 Task: Create a sub task Gather and Analyse Requirements for the task  Add support for internationalization to the mobile app in the project TrailPlan , assign it to team member softage.7@softage.net and update the status of the sub task to  Completed , set the priority of the sub task to High.
Action: Mouse moved to (467, 249)
Screenshot: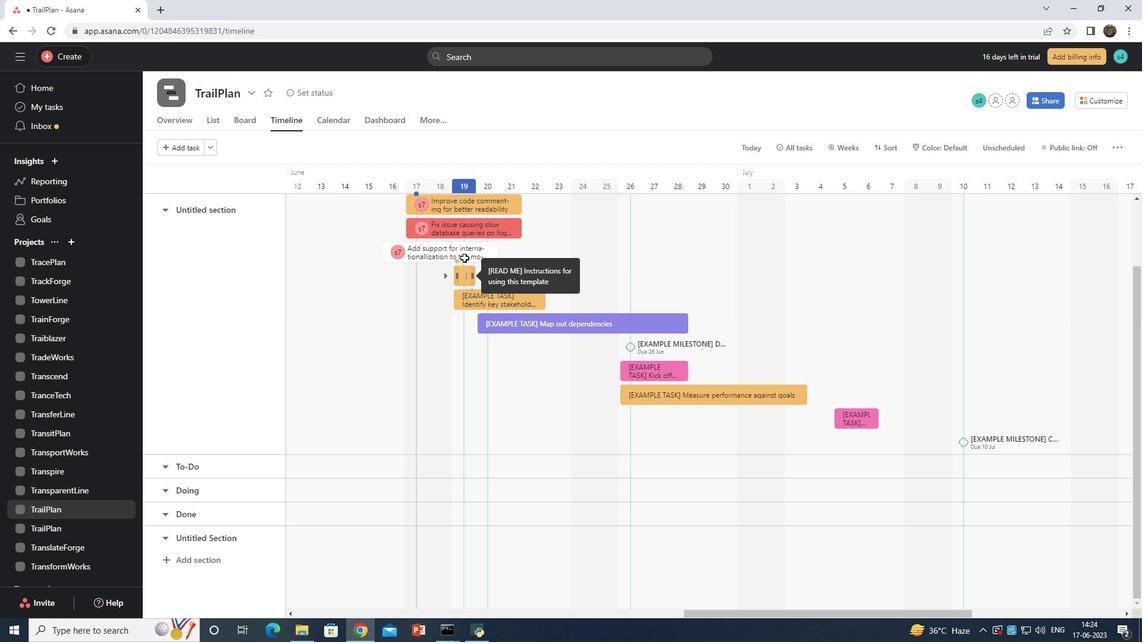 
Action: Mouse pressed left at (467, 249)
Screenshot: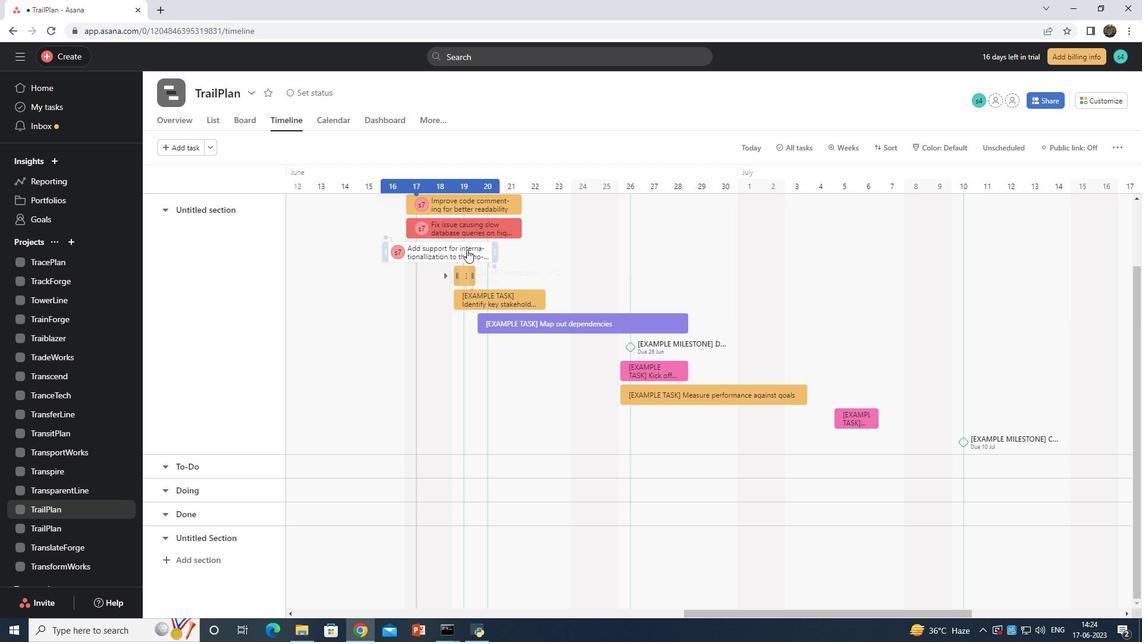 
Action: Mouse moved to (790, 501)
Screenshot: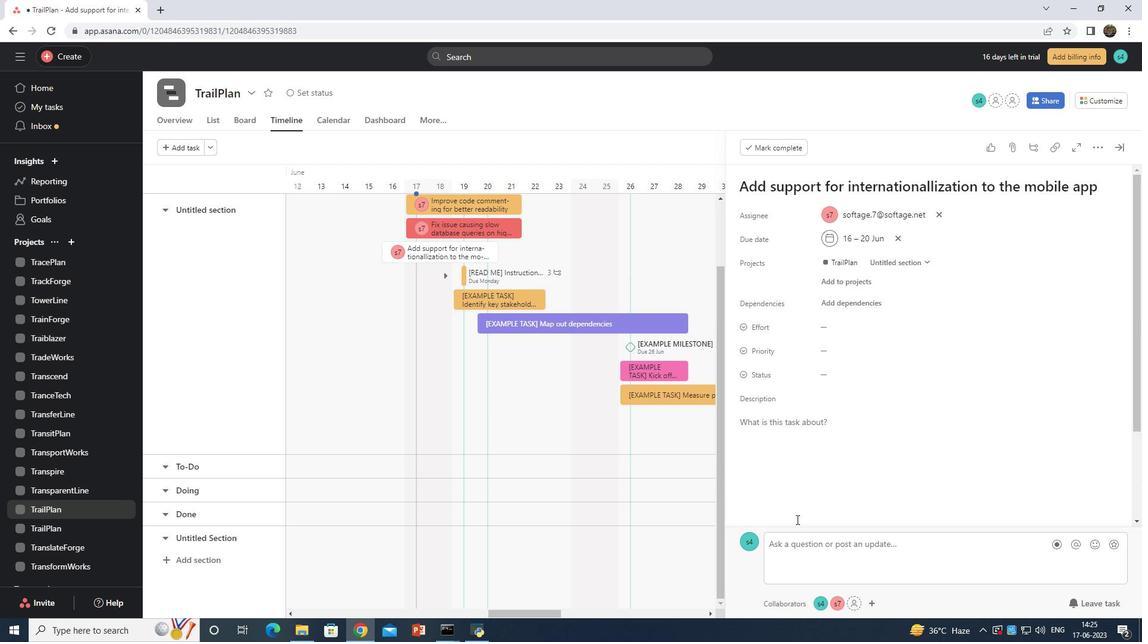 
Action: Mouse scrolled (790, 500) with delta (0, 0)
Screenshot: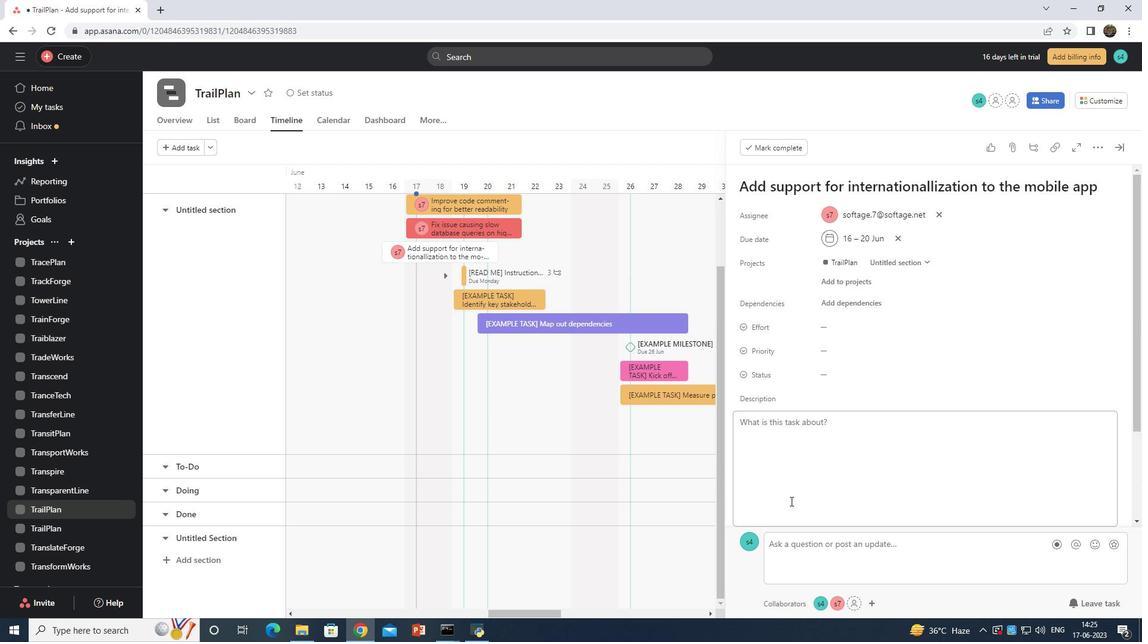 
Action: Mouse scrolled (790, 500) with delta (0, 0)
Screenshot: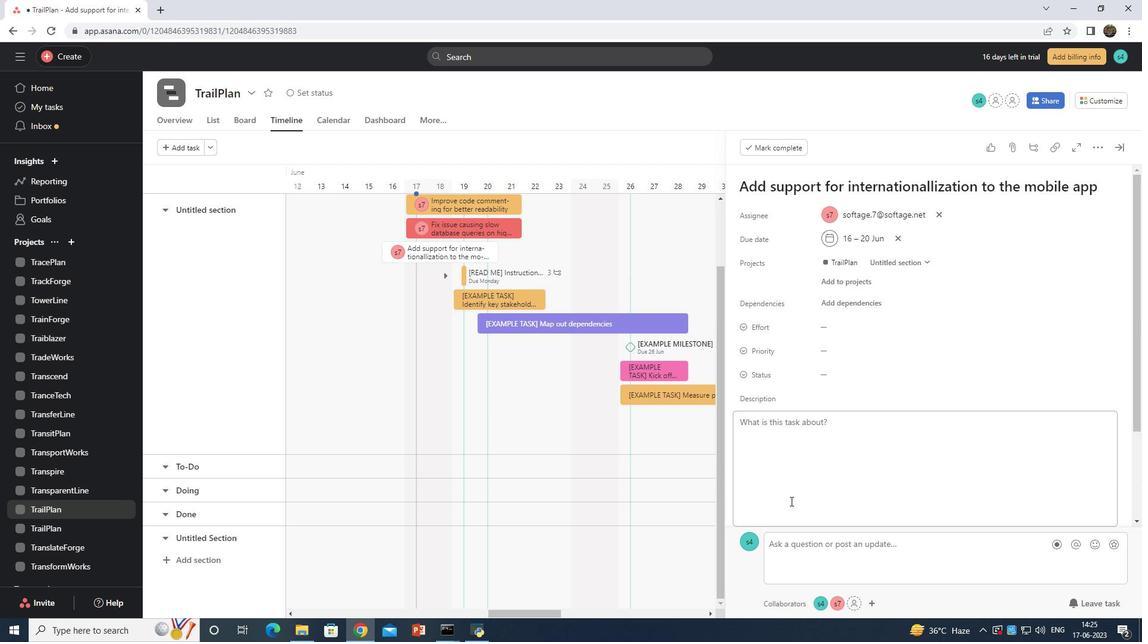 
Action: Mouse scrolled (790, 500) with delta (0, 0)
Screenshot: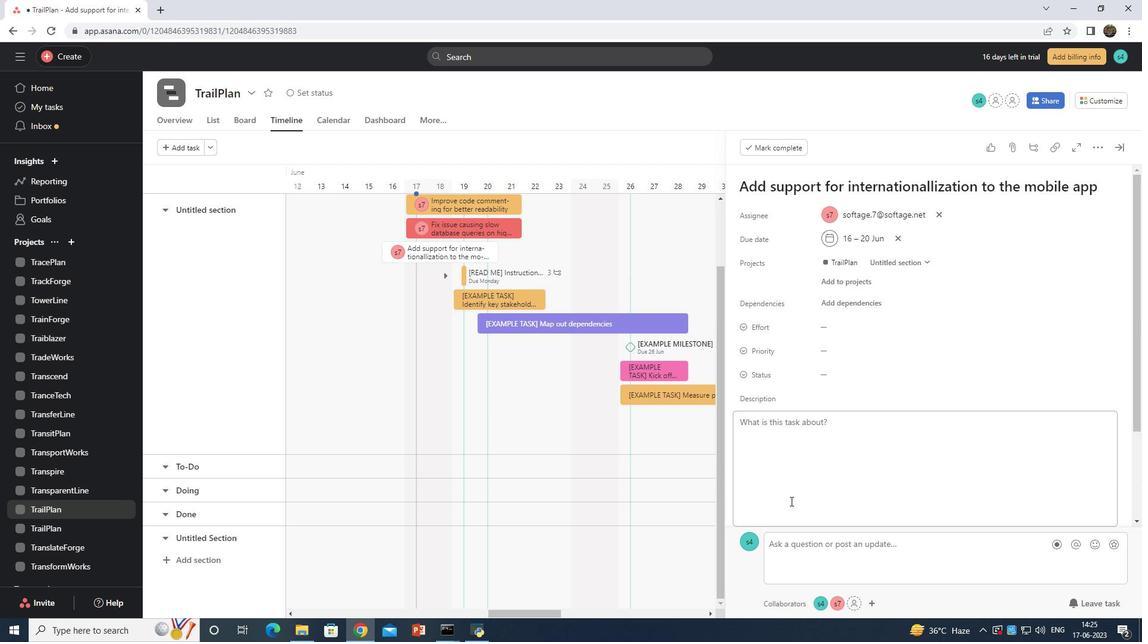 
Action: Mouse scrolled (790, 500) with delta (0, 0)
Screenshot: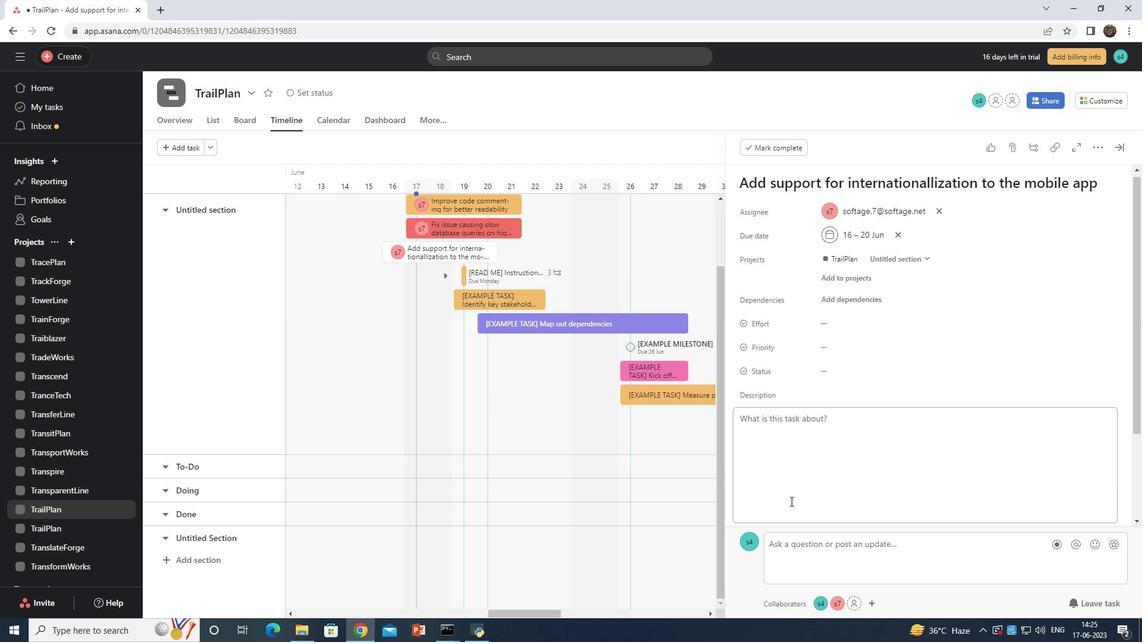 
Action: Mouse scrolled (790, 500) with delta (0, 0)
Screenshot: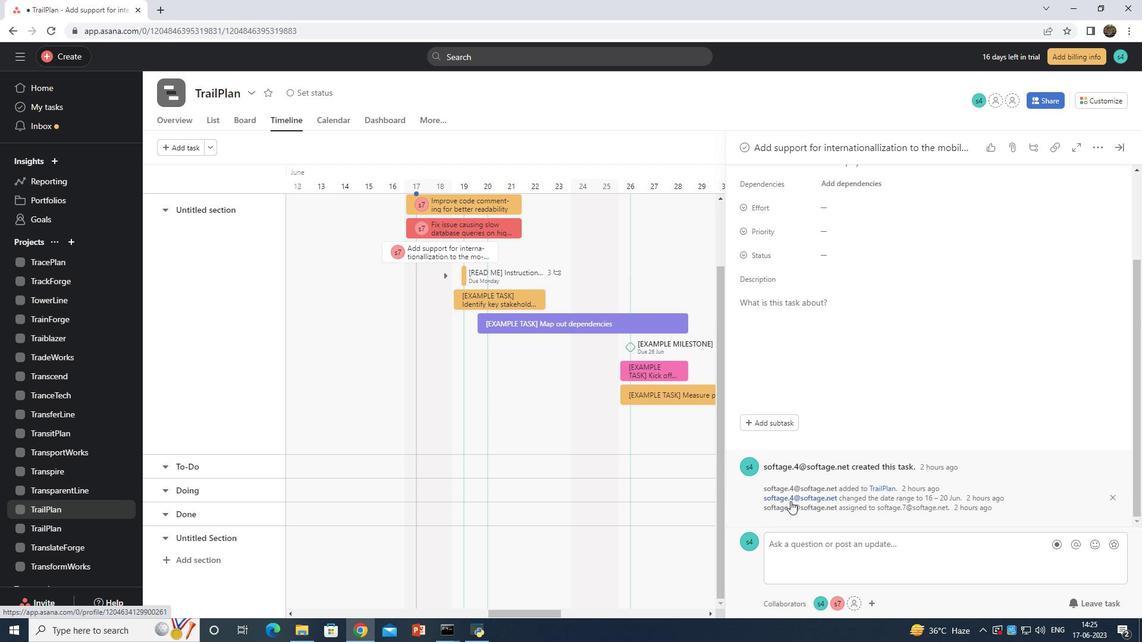 
Action: Mouse scrolled (790, 500) with delta (0, 0)
Screenshot: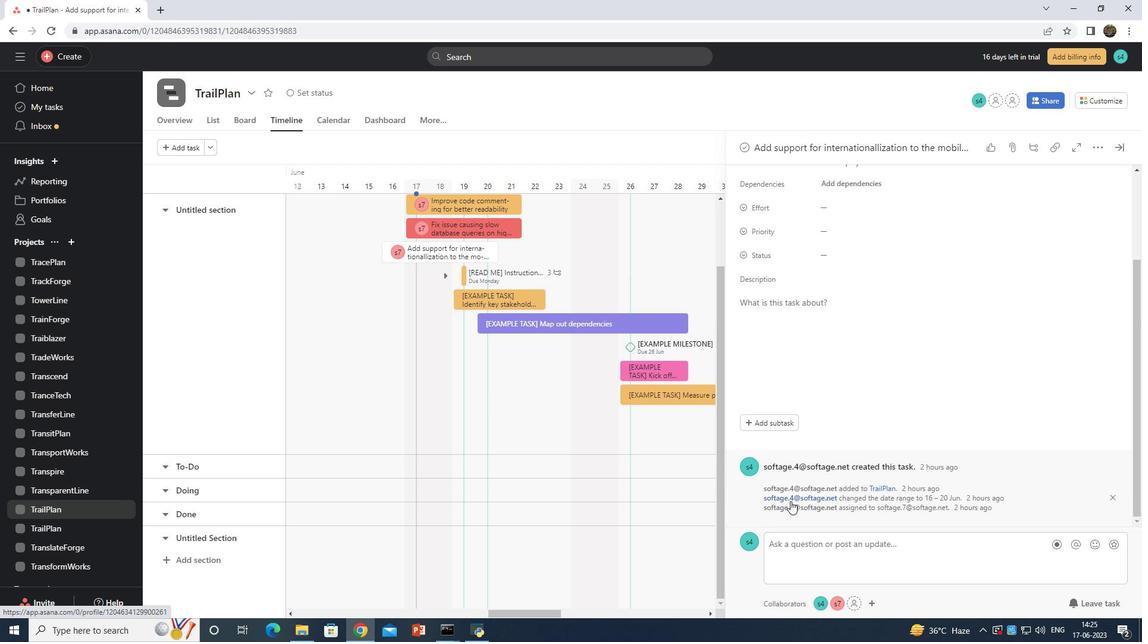 
Action: Mouse moved to (756, 423)
Screenshot: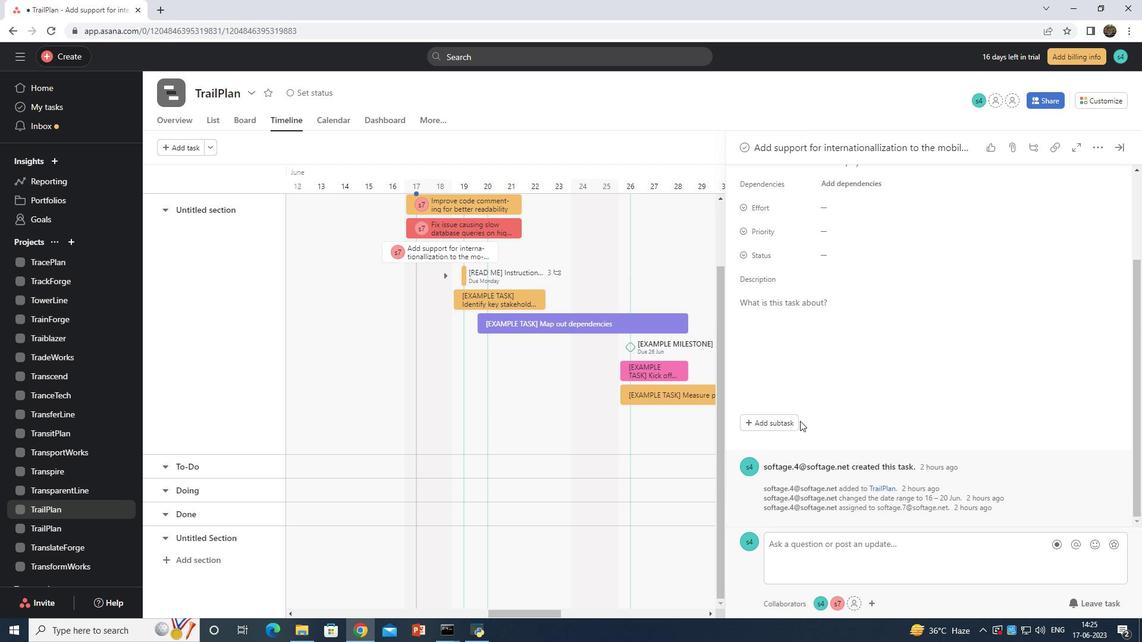 
Action: Mouse pressed left at (756, 423)
Screenshot: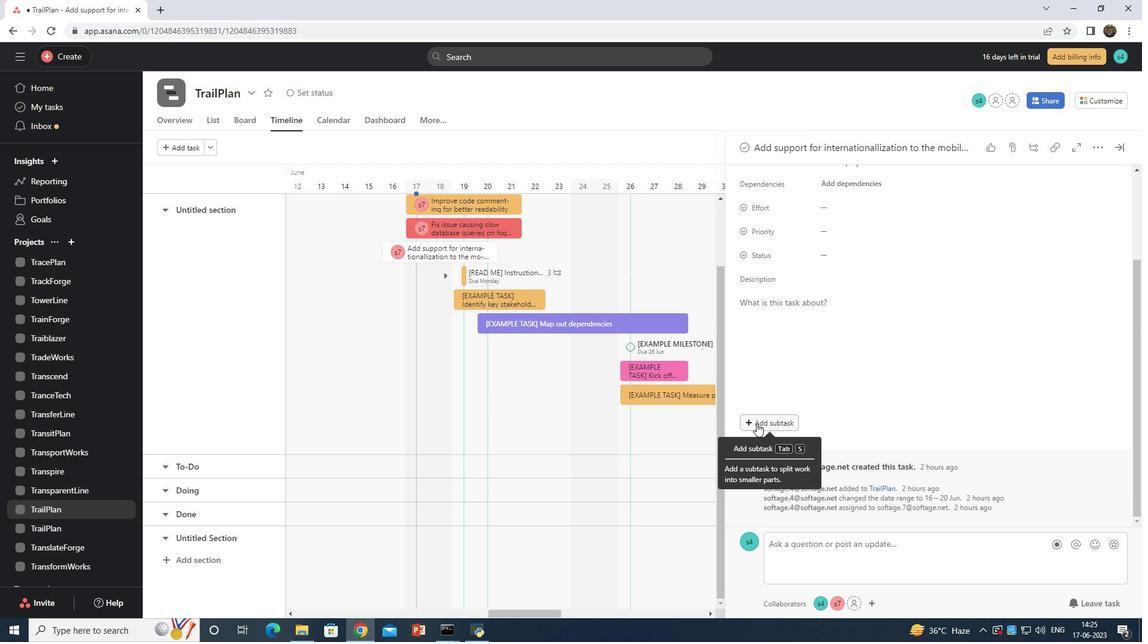 
Action: Key pressed <Key.shift>Gather<Key.space>and<Key.space><Key.shift>Analyse<Key.space>for<Key.space>the<Key.space><Key.backspace><Key.backspace><Key.backspace><Key.backspace><Key.backspace><Key.backspace><Key.backspace><Key.backspace><Key.shift>Requirements
Screenshot: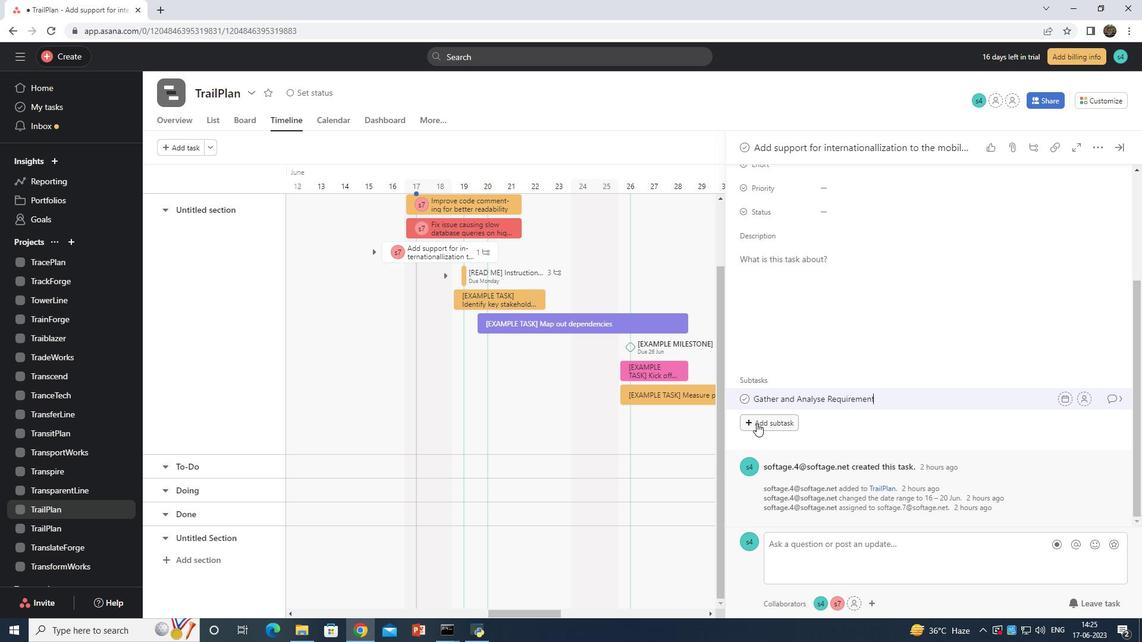 
Action: Mouse moved to (1088, 403)
Screenshot: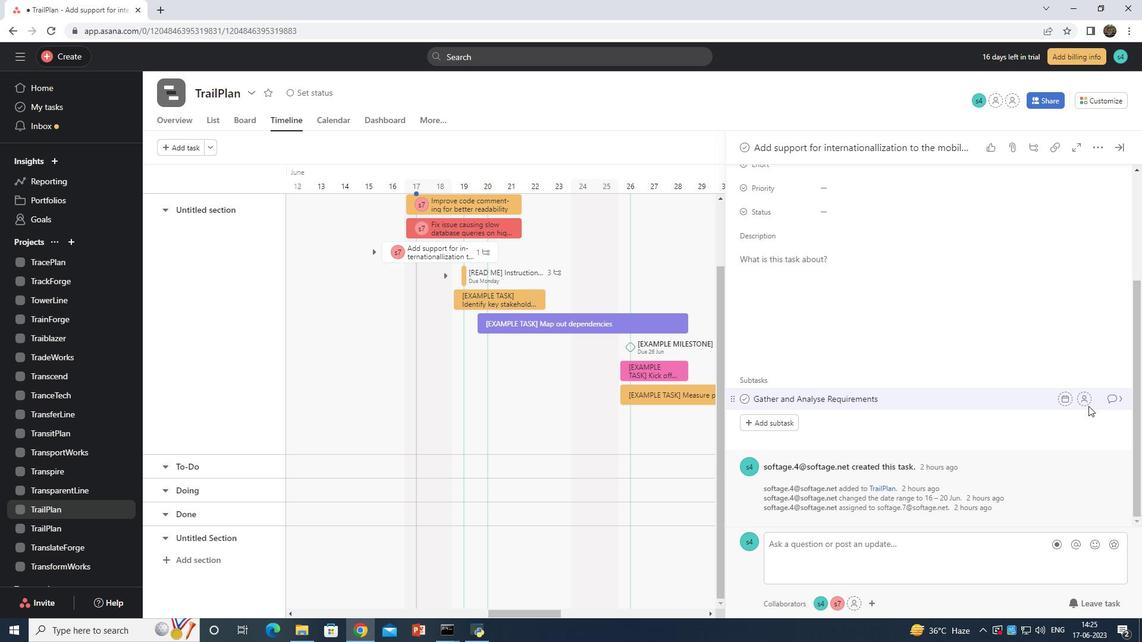 
Action: Mouse pressed left at (1088, 403)
Screenshot: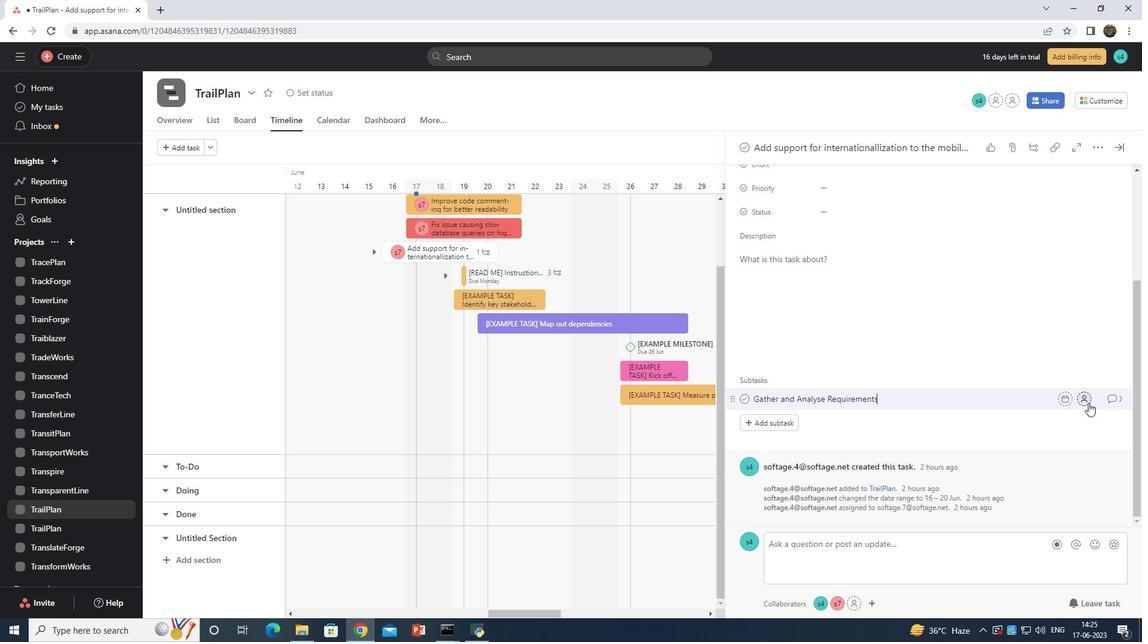 
Action: Mouse moved to (969, 480)
Screenshot: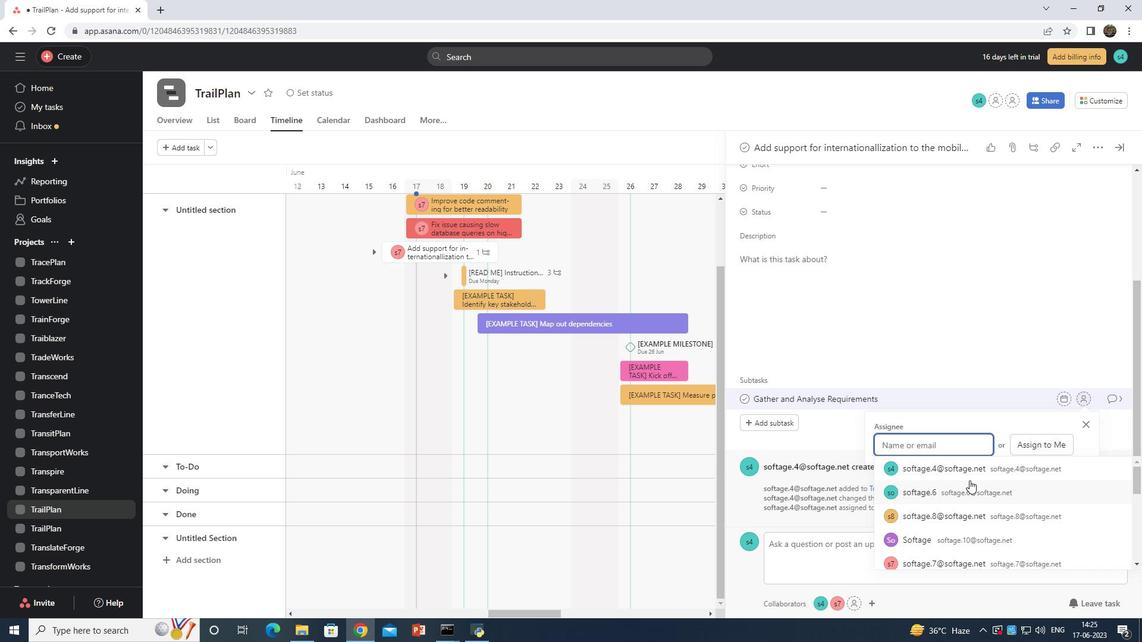 
Action: Key pressed softage.7<Key.down>
Screenshot: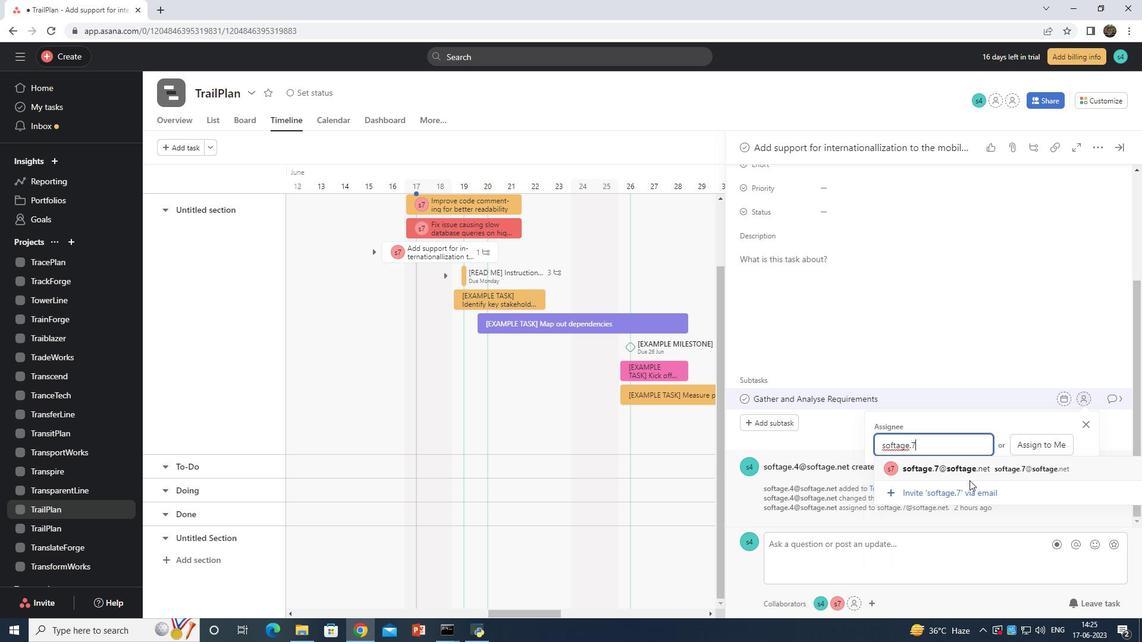 
Action: Mouse moved to (977, 471)
Screenshot: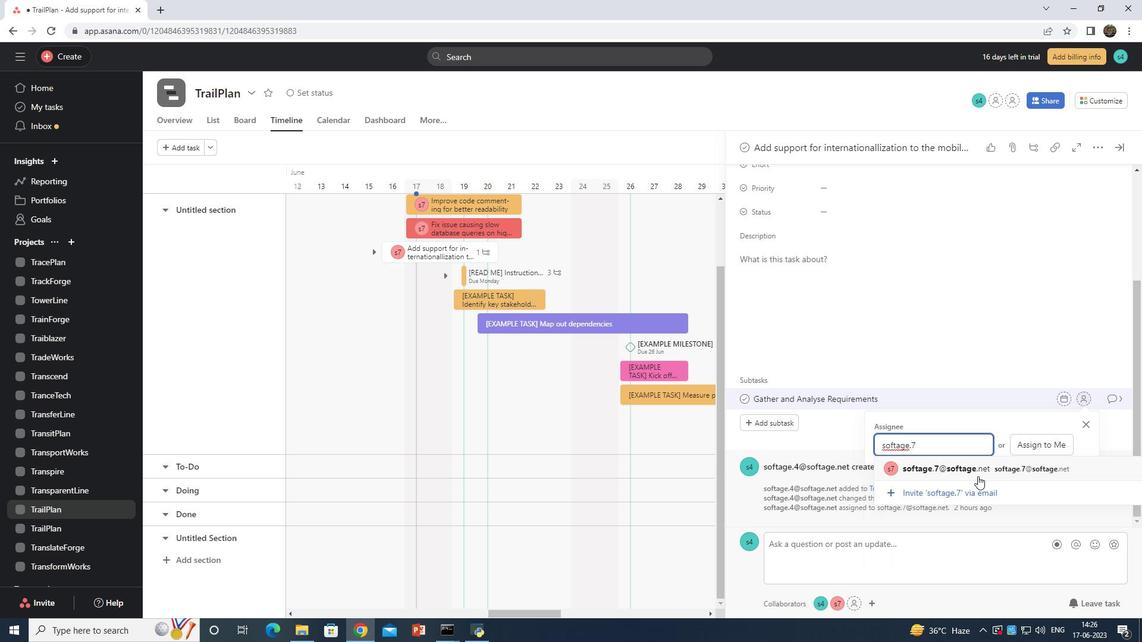 
Action: Mouse pressed left at (977, 471)
Screenshot: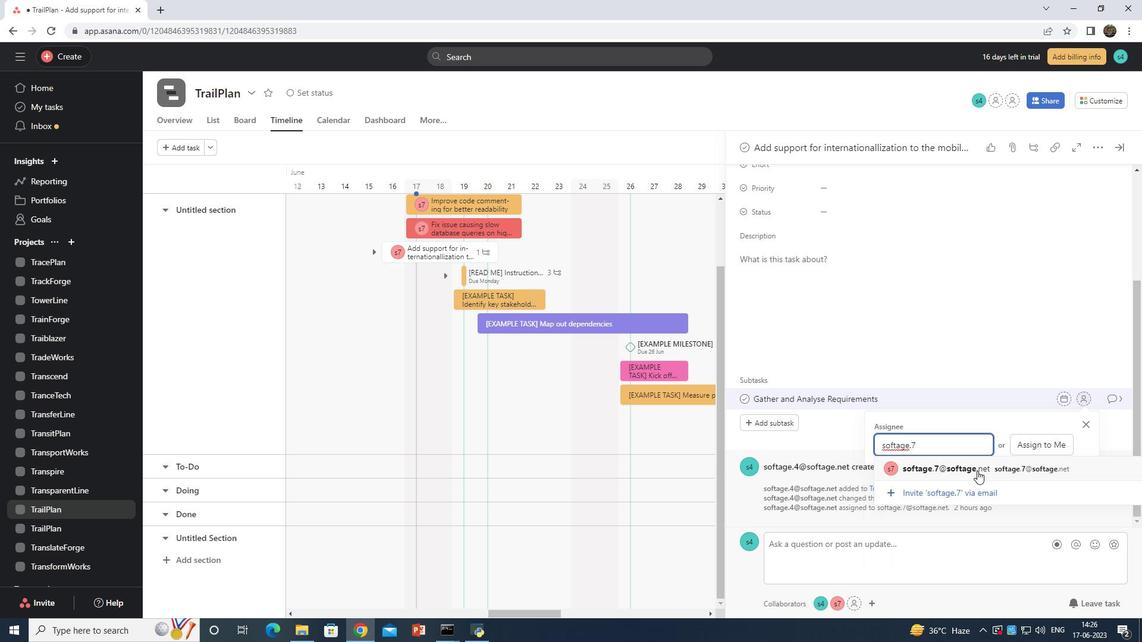 
Action: Mouse moved to (822, 212)
Screenshot: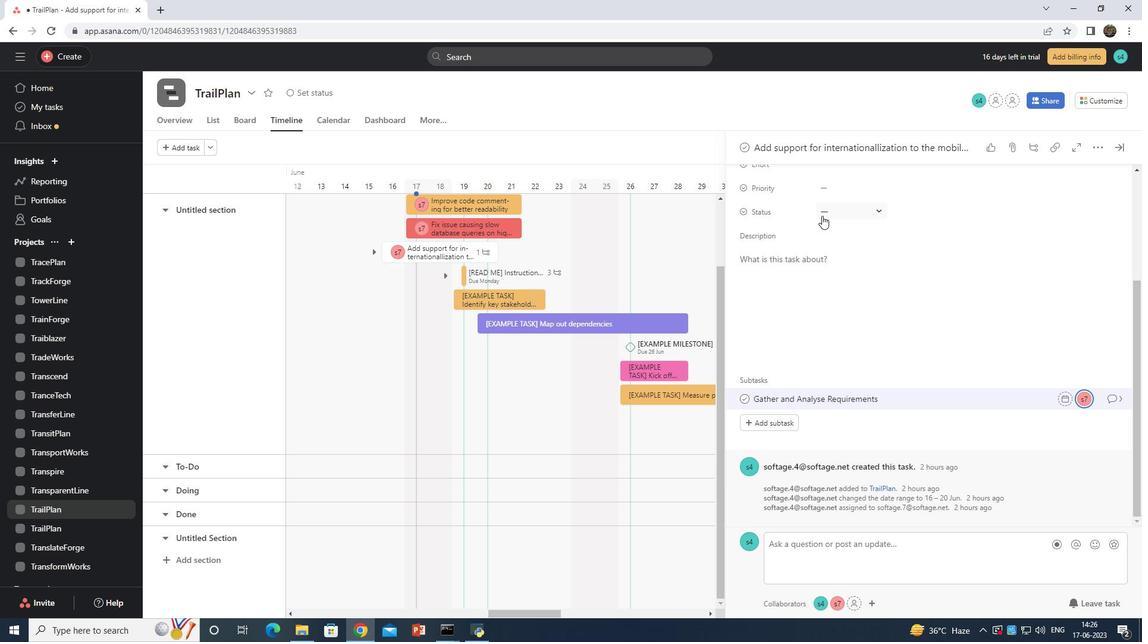 
Action: Mouse pressed left at (822, 212)
Screenshot: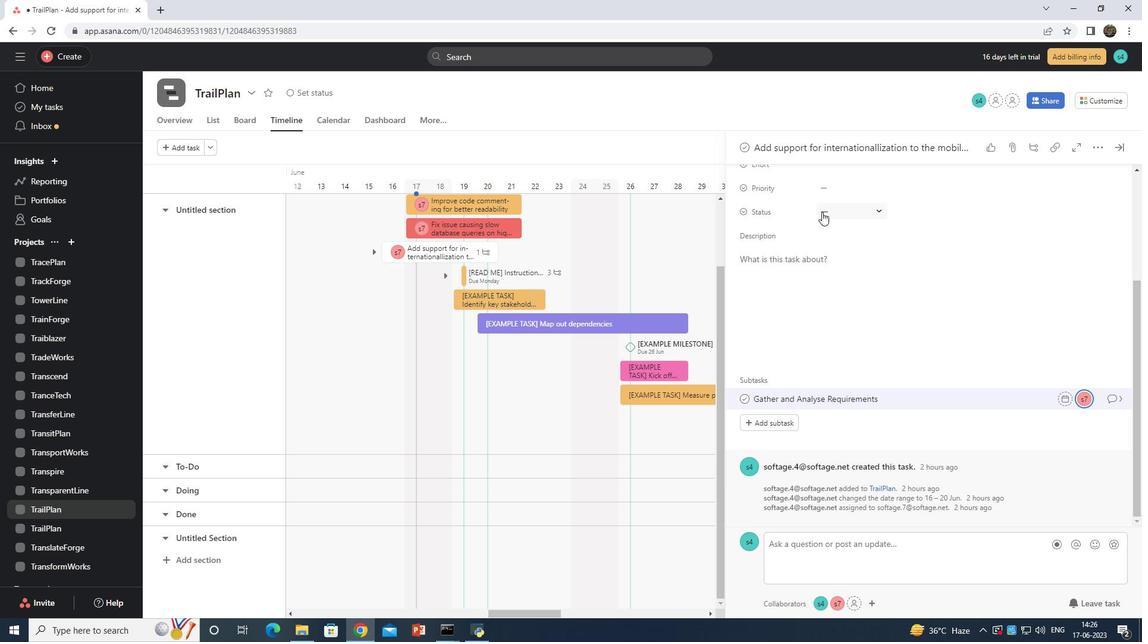 
Action: Mouse moved to (862, 312)
Screenshot: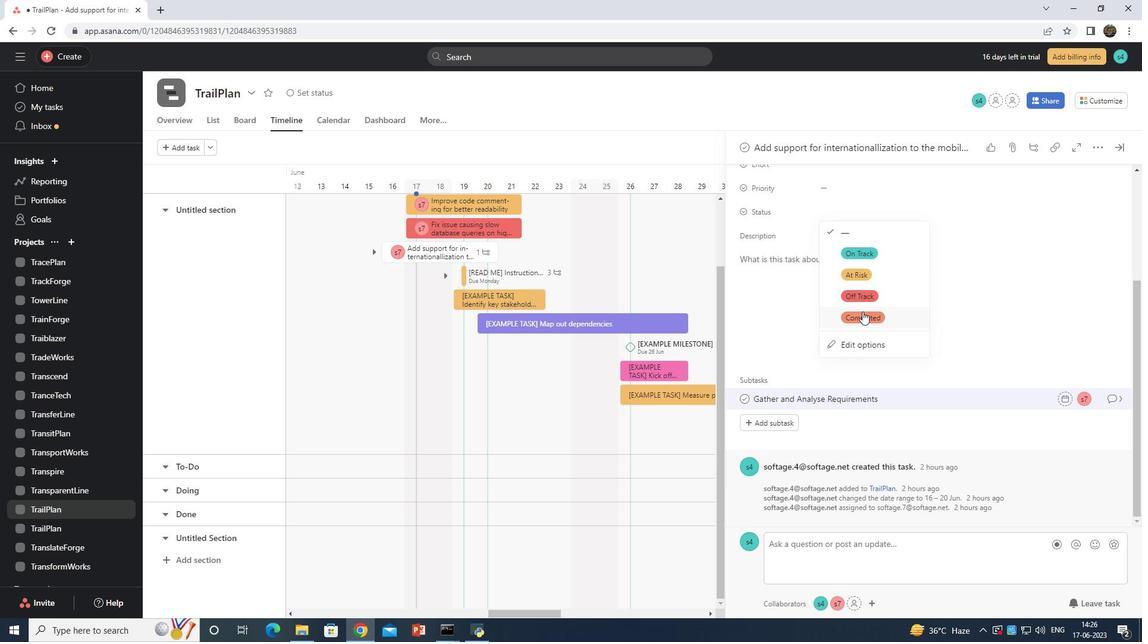 
Action: Mouse pressed left at (862, 312)
Screenshot: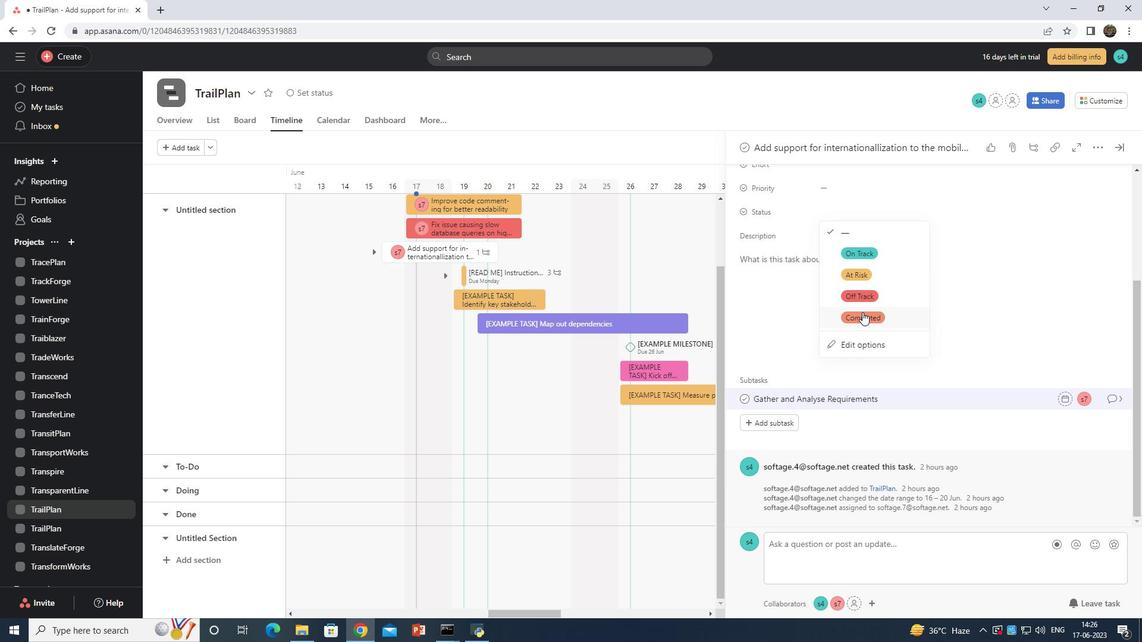 
Action: Mouse moved to (823, 189)
Screenshot: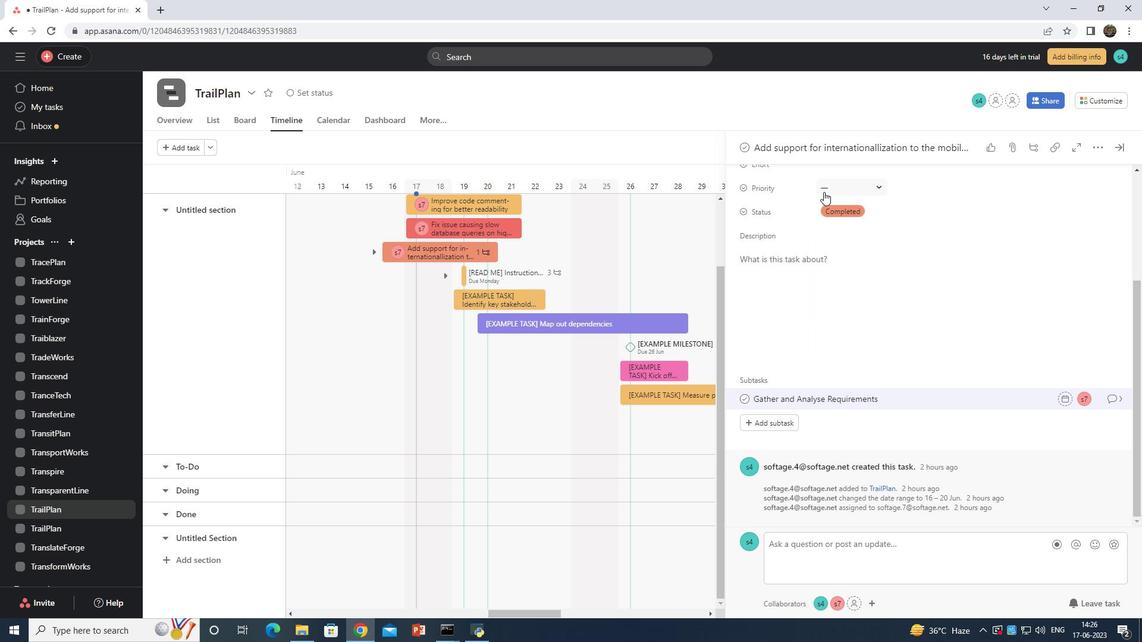 
Action: Mouse pressed left at (823, 189)
Screenshot: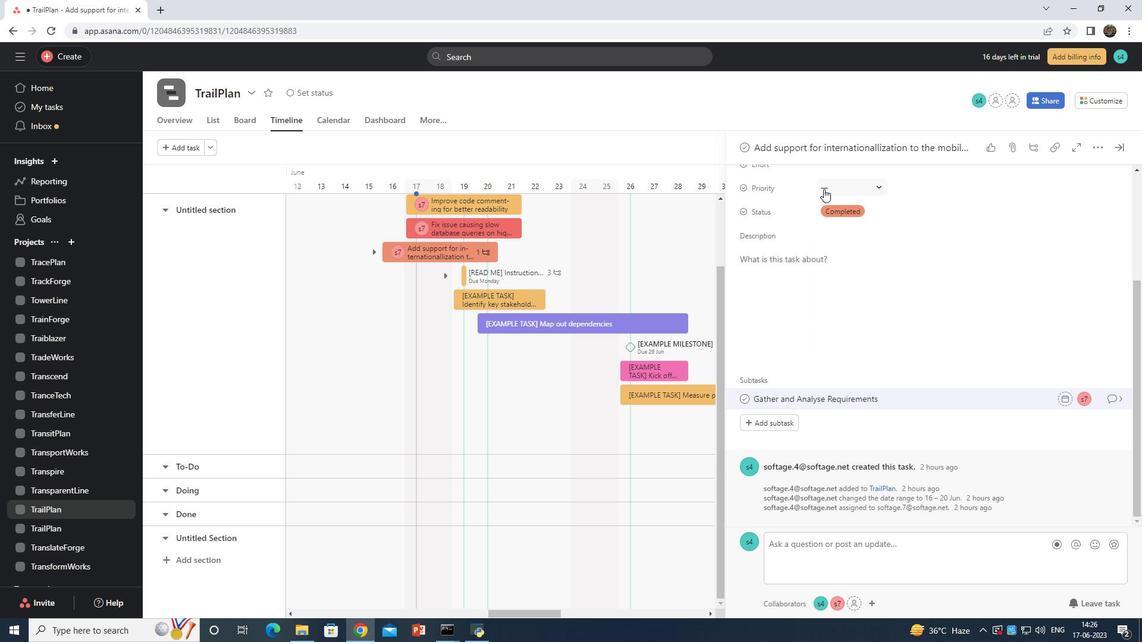 
Action: Mouse moved to (852, 227)
Screenshot: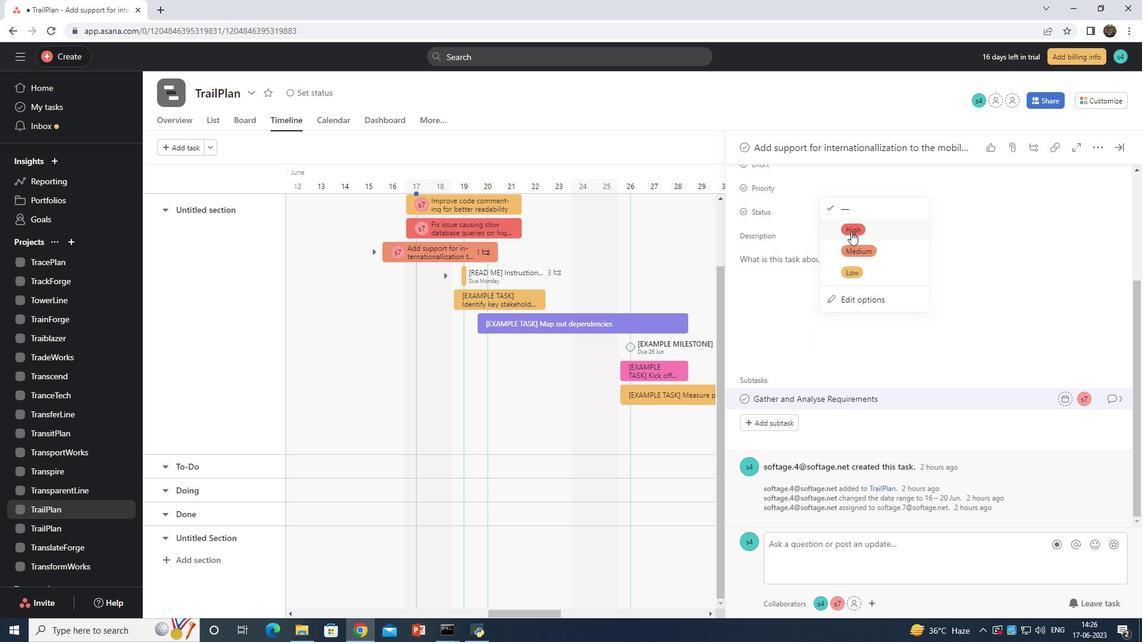 
Action: Mouse pressed left at (852, 227)
Screenshot: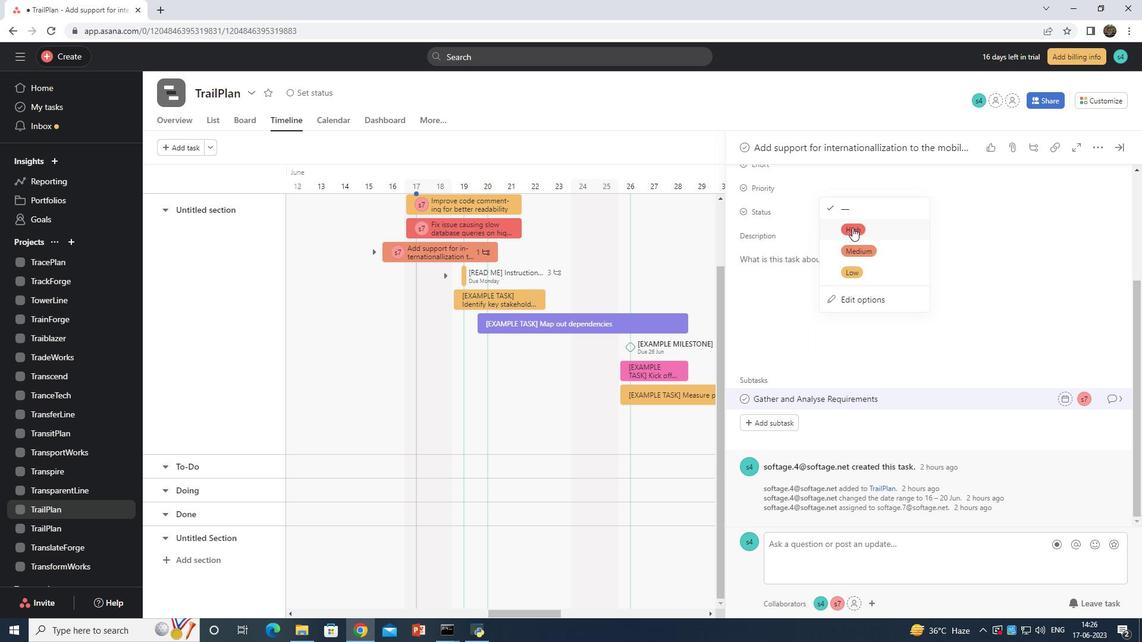 
Action: Mouse moved to (910, 358)
Screenshot: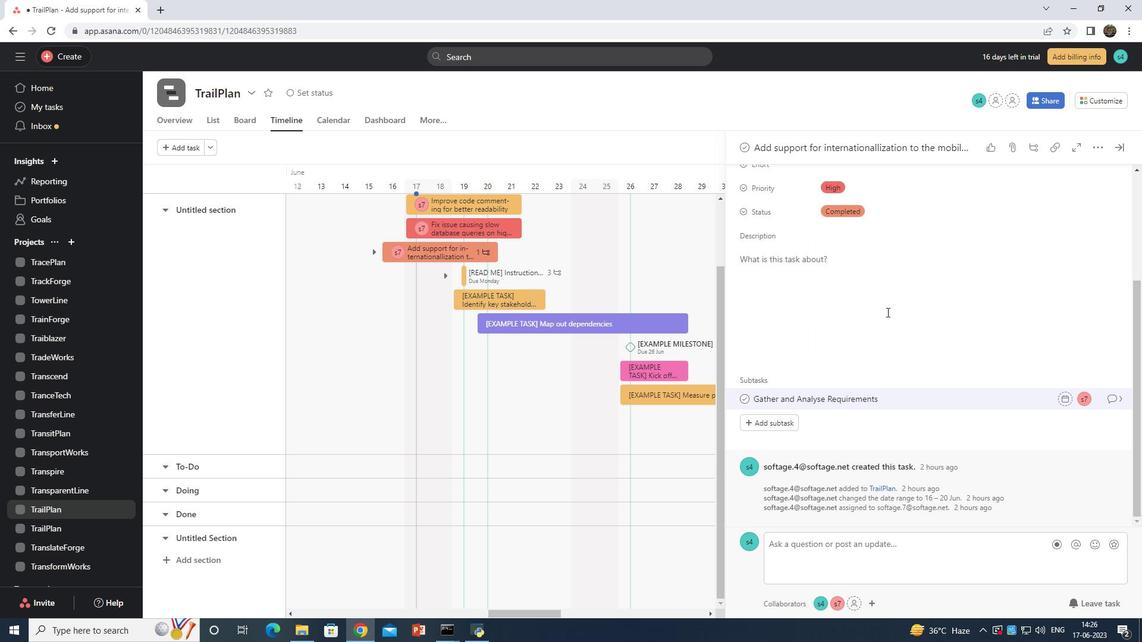 
Action: Mouse scrolled (910, 358) with delta (0, 0)
Screenshot: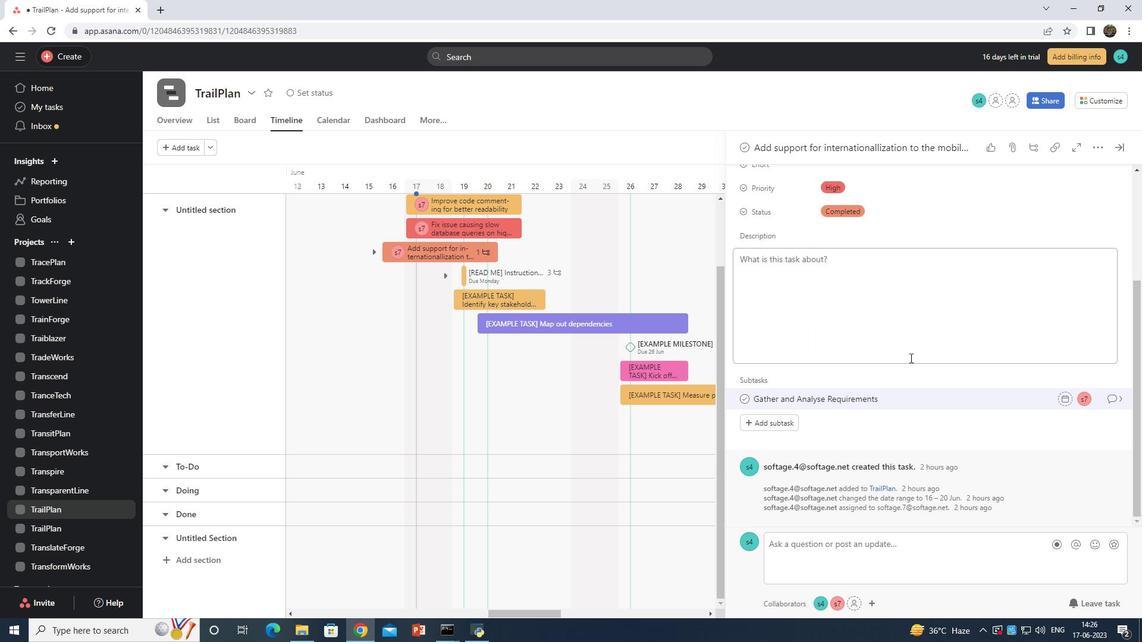 
Action: Mouse scrolled (910, 358) with delta (0, 0)
Screenshot: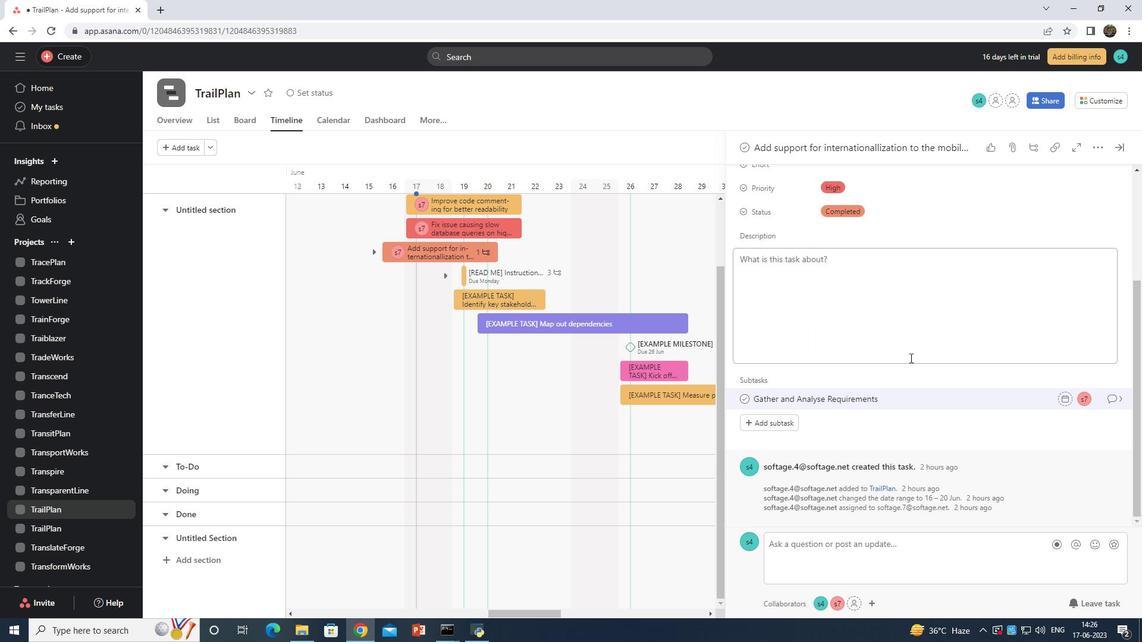 
Action: Mouse scrolled (910, 358) with delta (0, 0)
Screenshot: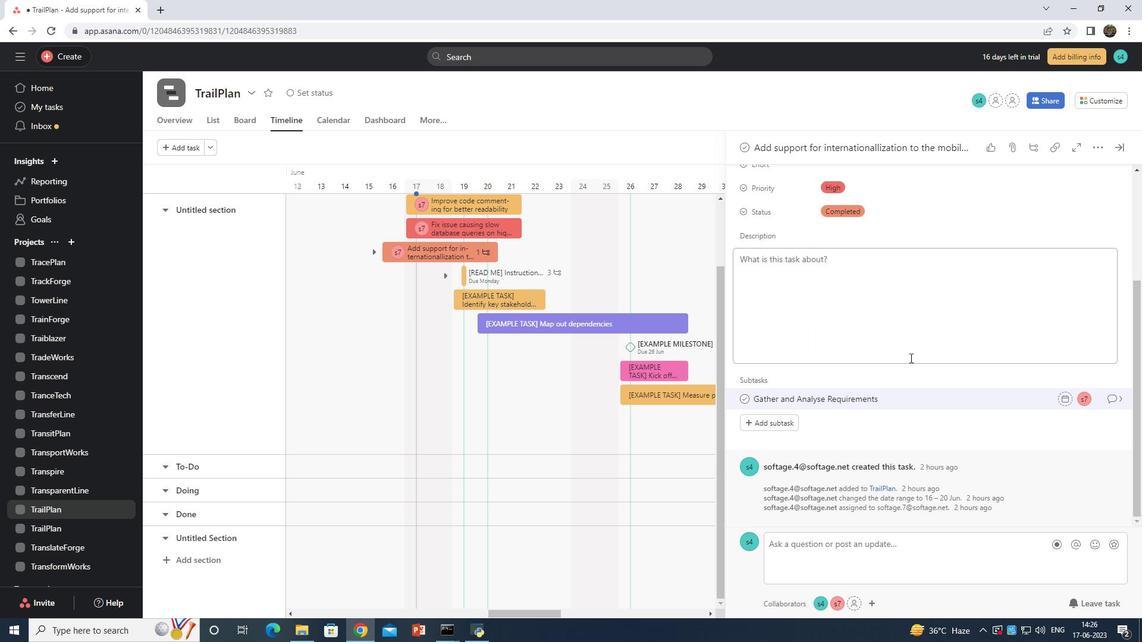 
Action: Mouse moved to (910, 358)
Screenshot: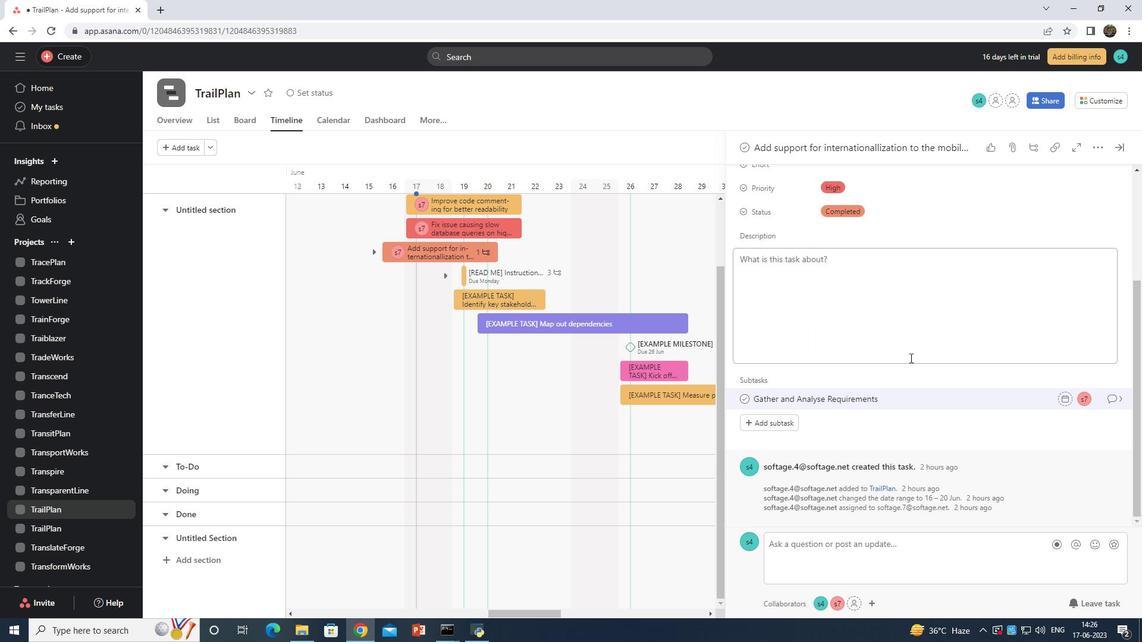 
Action: Mouse scrolled (910, 357) with delta (0, 0)
Screenshot: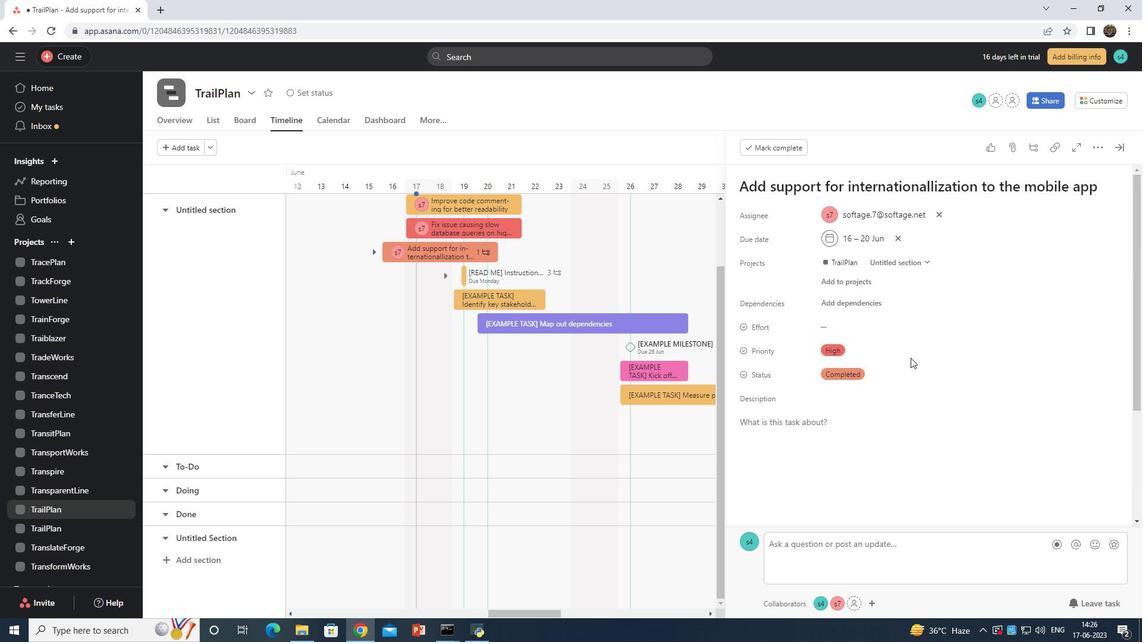 
Action: Mouse scrolled (910, 357) with delta (0, 0)
Screenshot: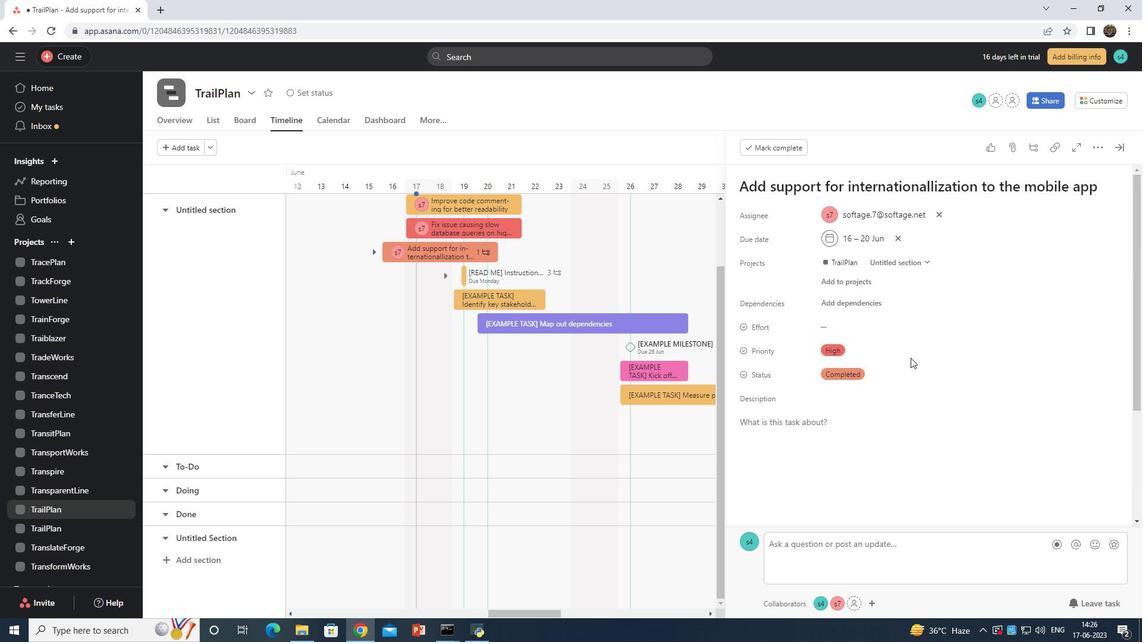
Action: Mouse scrolled (910, 357) with delta (0, 0)
Screenshot: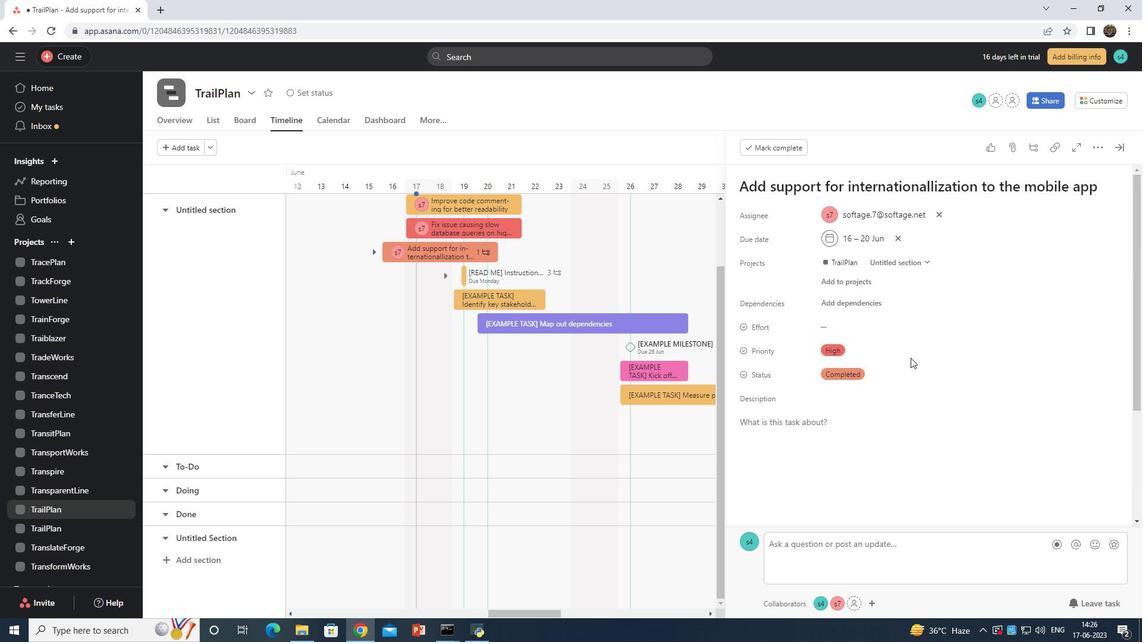 
Action: Mouse scrolled (910, 357) with delta (0, 0)
Screenshot: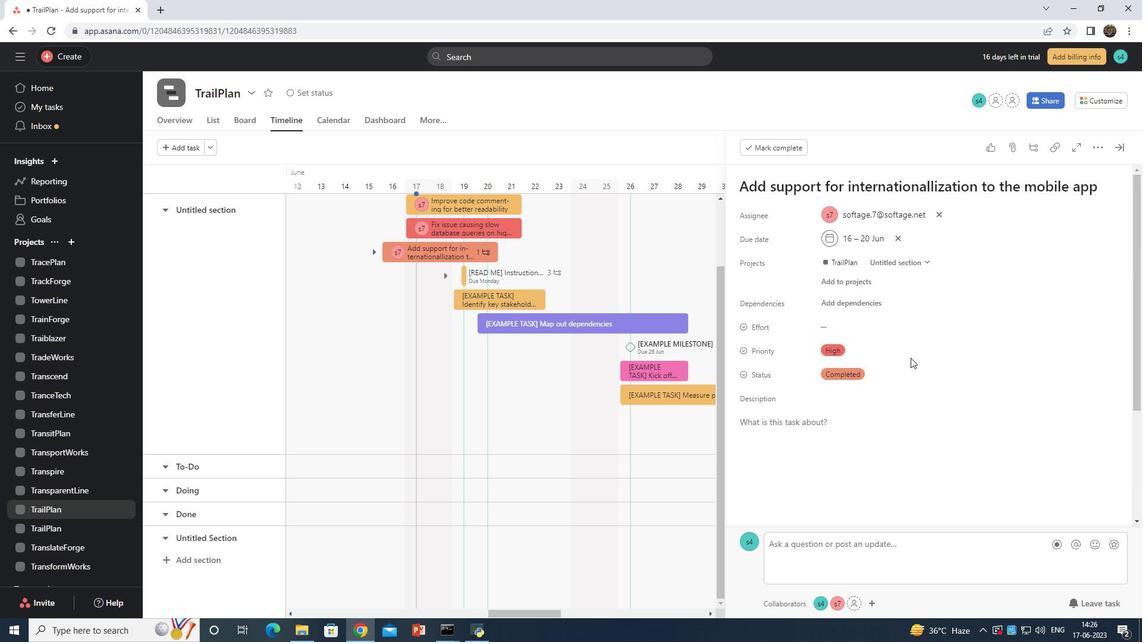 
Action: Mouse scrolled (910, 357) with delta (0, 0)
Screenshot: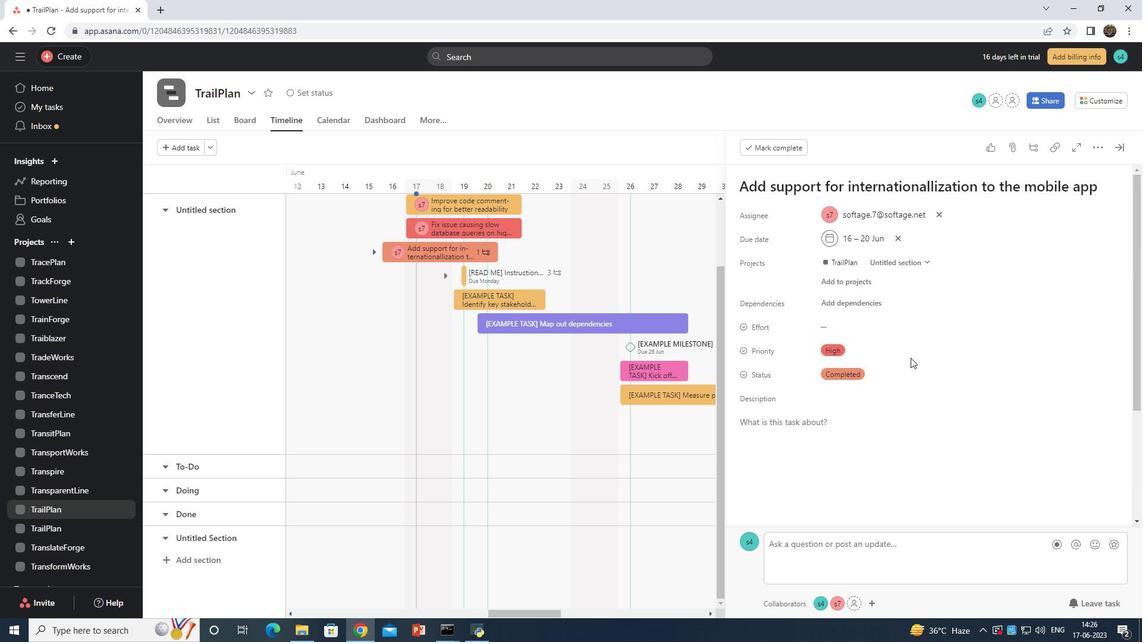 
Action: Mouse scrolled (910, 357) with delta (0, 0)
Screenshot: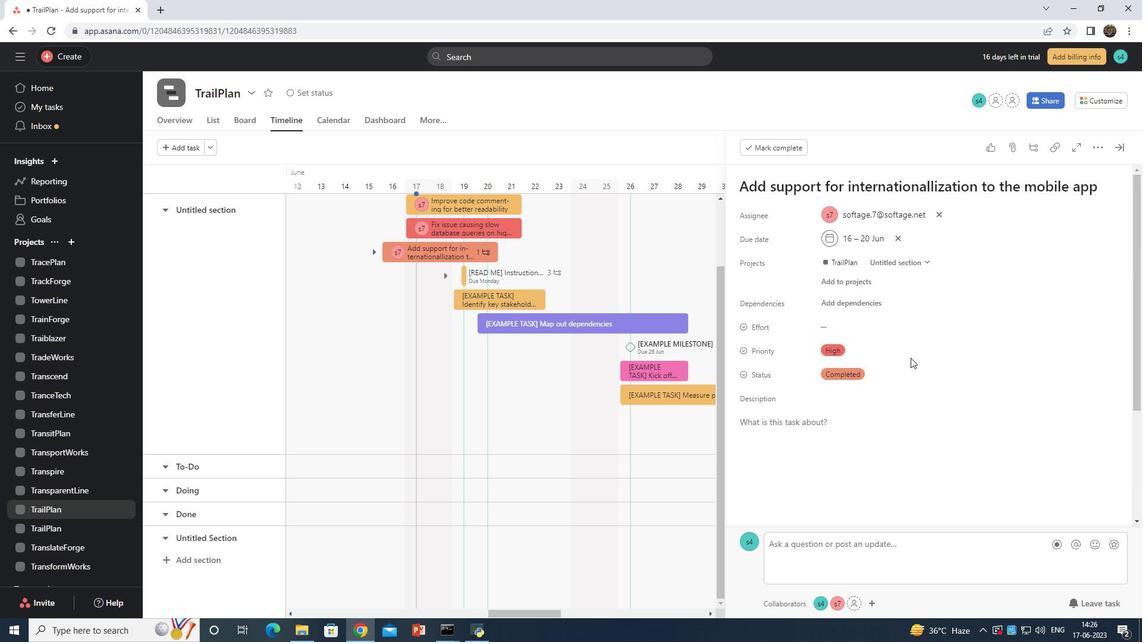 
Action: Mouse scrolled (910, 357) with delta (0, 0)
Screenshot: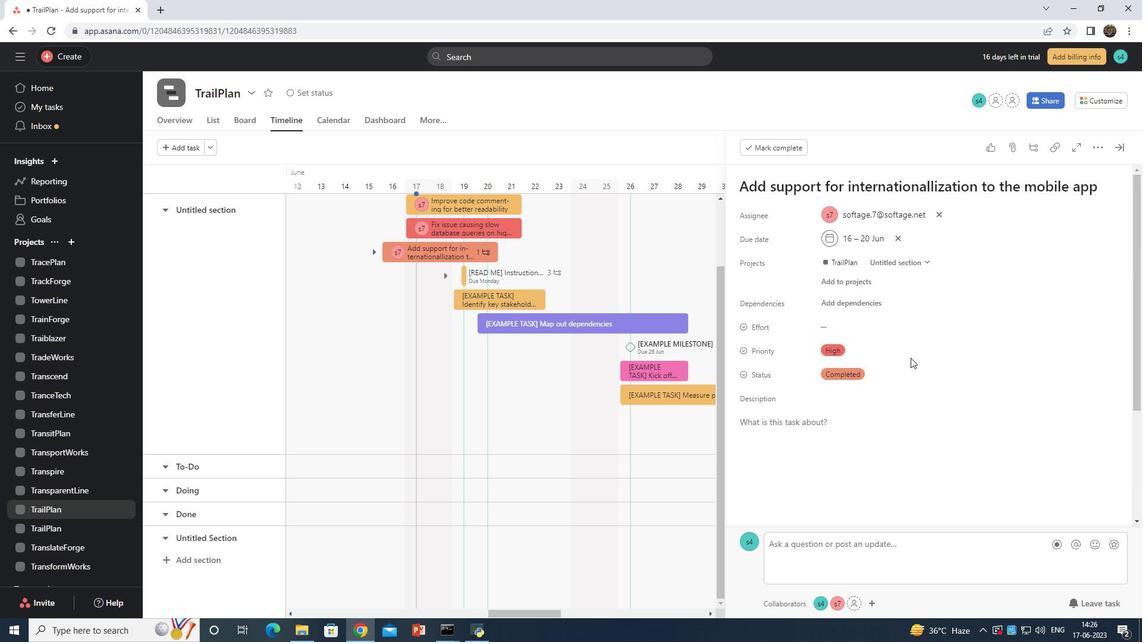 
Action: Mouse scrolled (910, 357) with delta (0, 0)
Screenshot: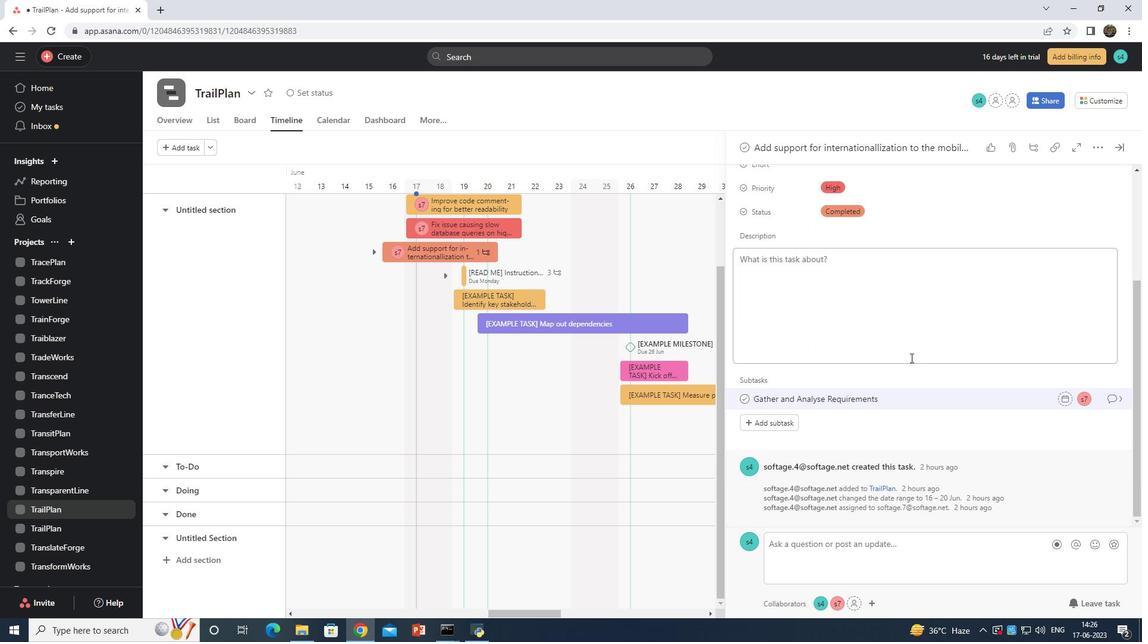 
Action: Mouse scrolled (910, 357) with delta (0, 0)
Screenshot: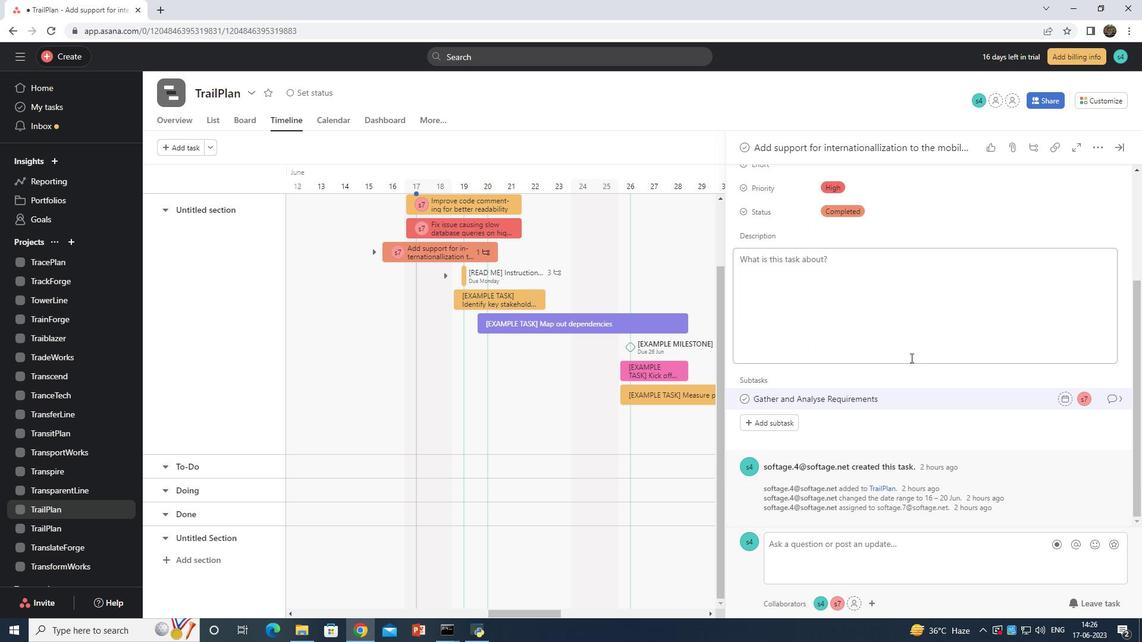 
Action: Mouse scrolled (910, 357) with delta (0, 0)
Screenshot: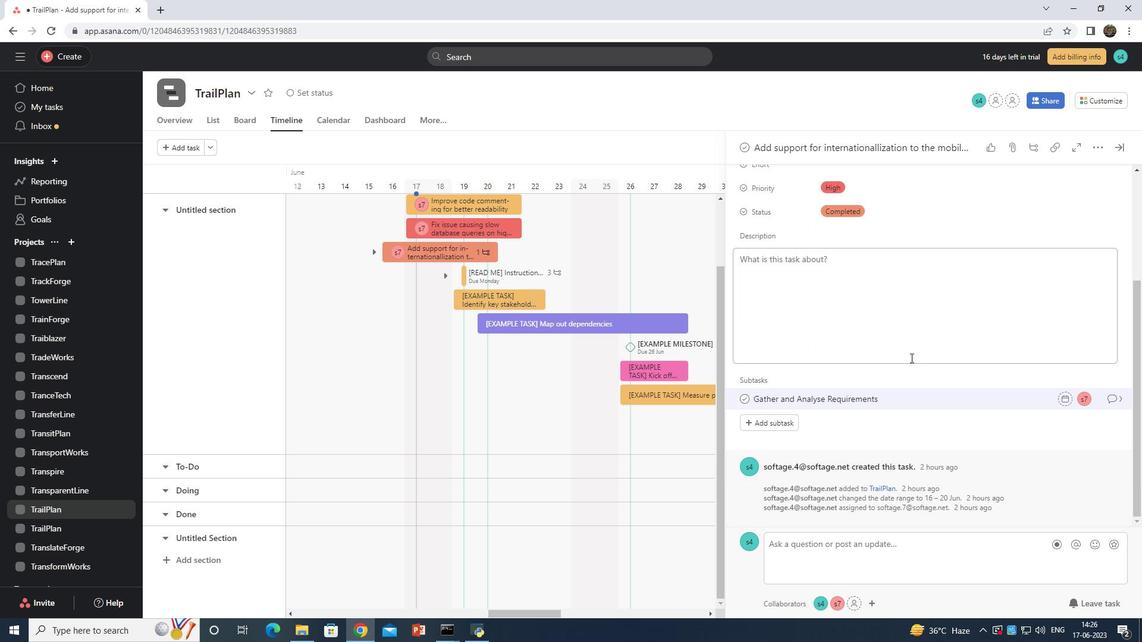 
Action: Mouse scrolled (910, 357) with delta (0, 0)
Screenshot: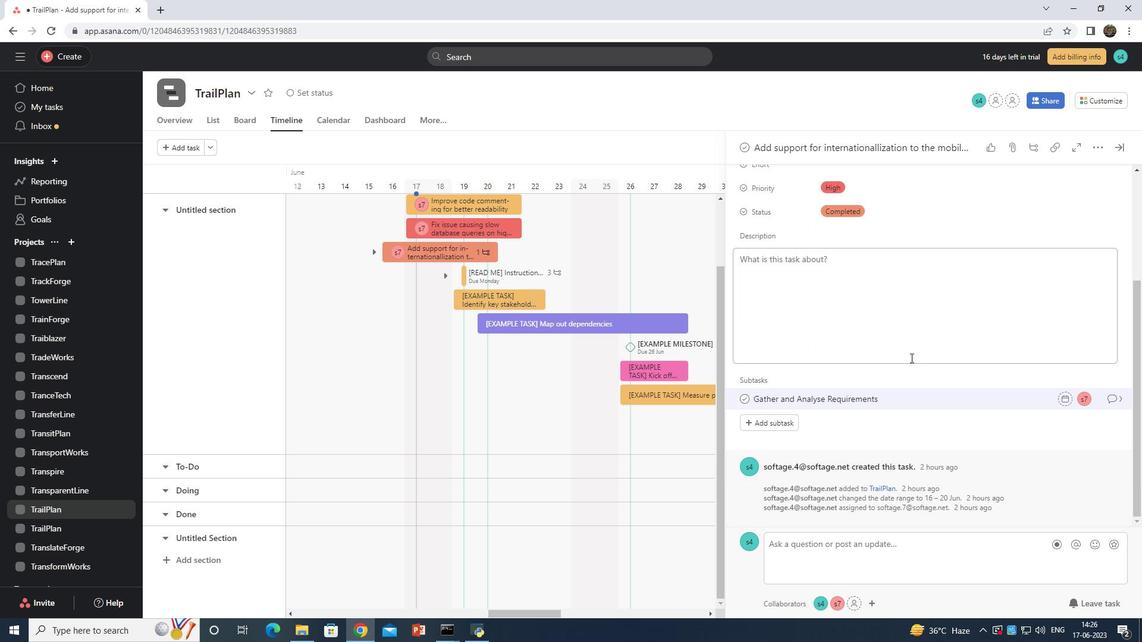 
Action: Mouse scrolled (910, 357) with delta (0, 0)
Screenshot: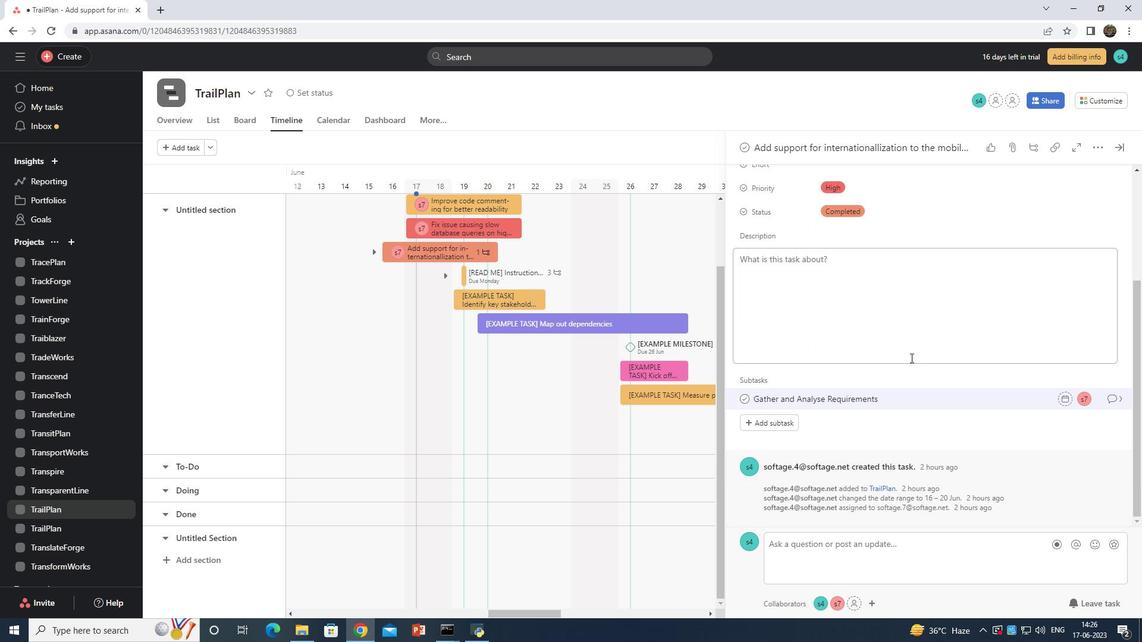 
Action: Mouse scrolled (910, 357) with delta (0, 0)
Screenshot: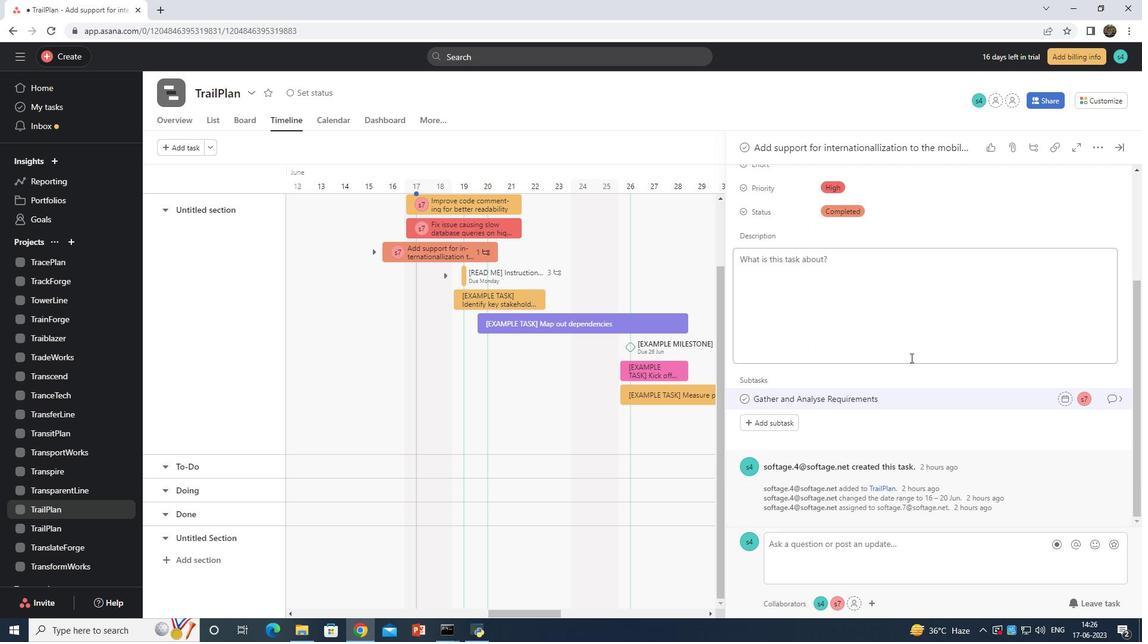 
Action: Mouse scrolled (910, 357) with delta (0, 0)
Screenshot: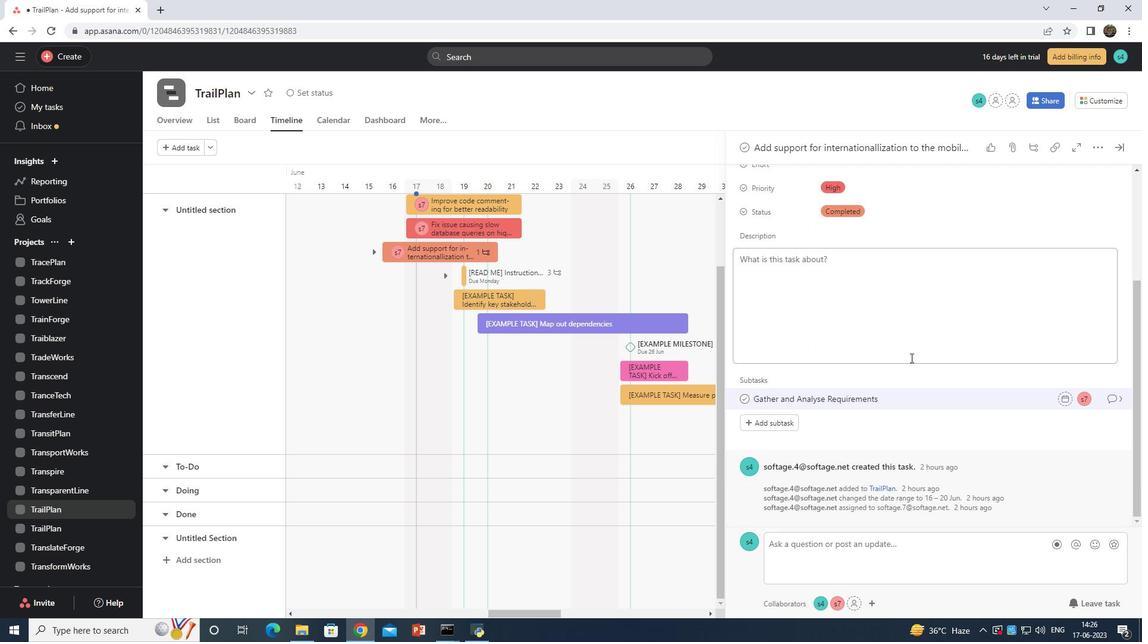 
Action: Mouse scrolled (910, 357) with delta (0, 0)
Screenshot: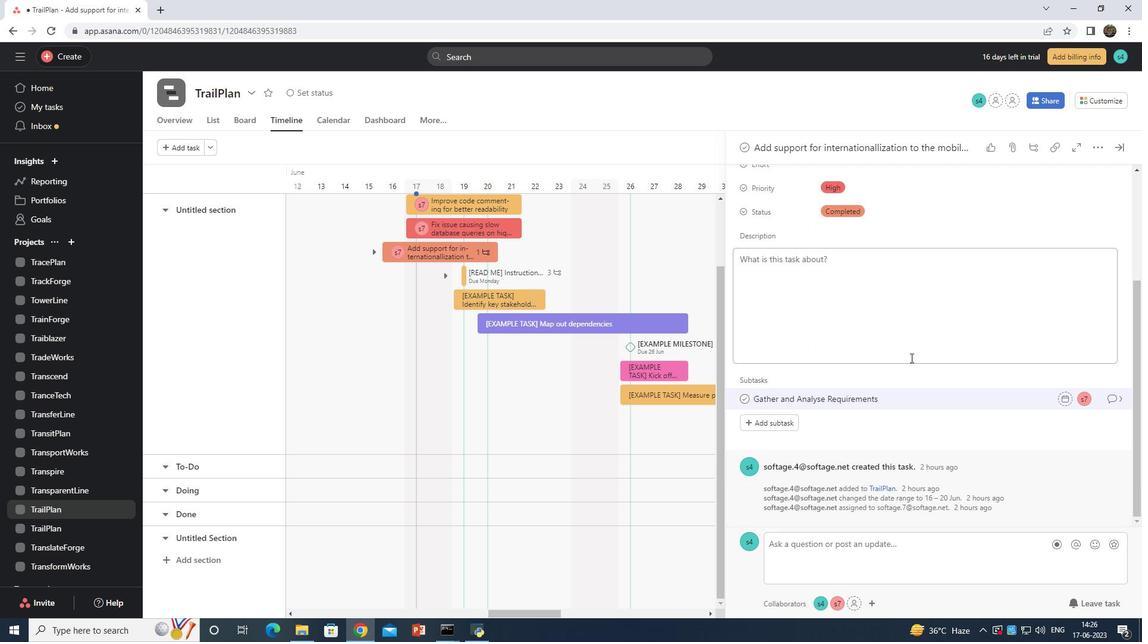 
Action: Mouse scrolled (910, 357) with delta (0, 0)
Screenshot: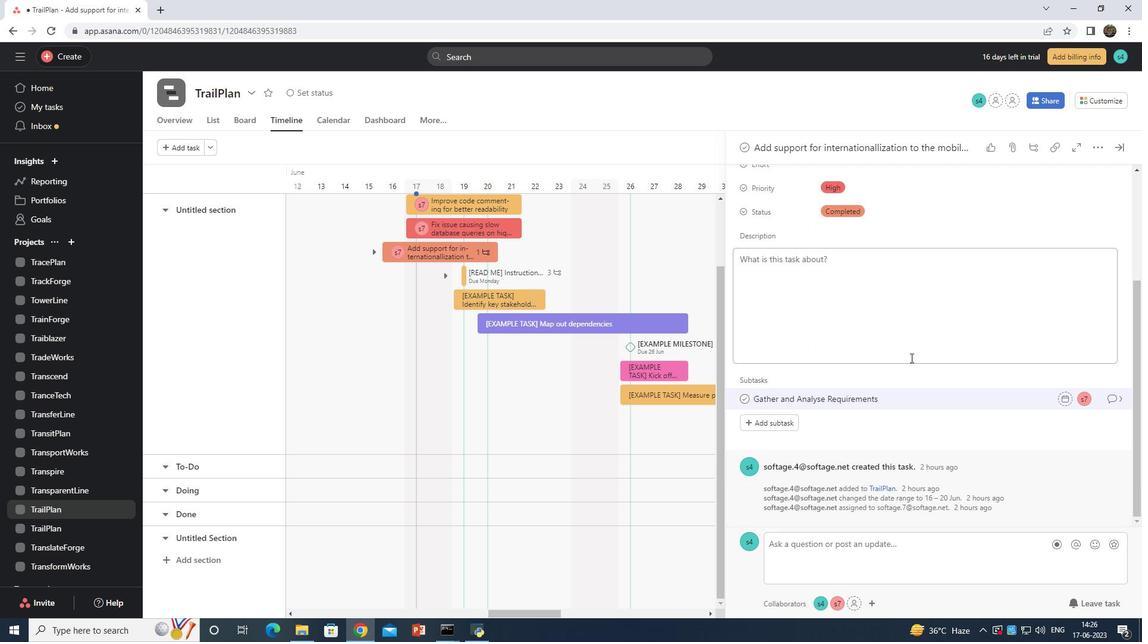 
Action: Mouse scrolled (910, 357) with delta (0, 0)
Screenshot: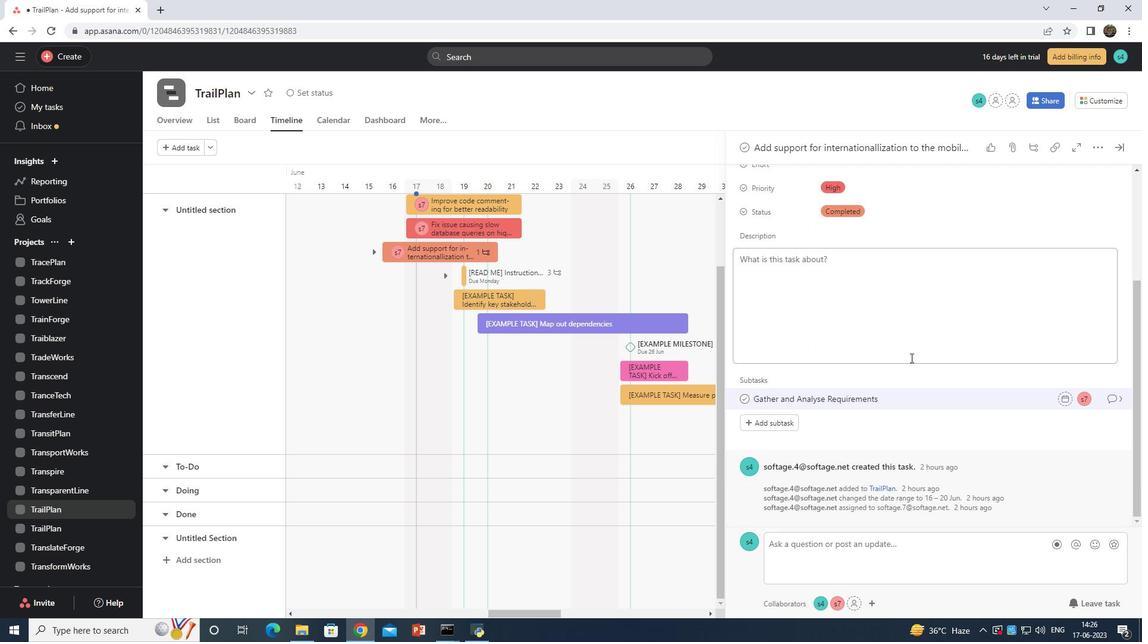 
Action: Mouse scrolled (910, 357) with delta (0, 0)
Screenshot: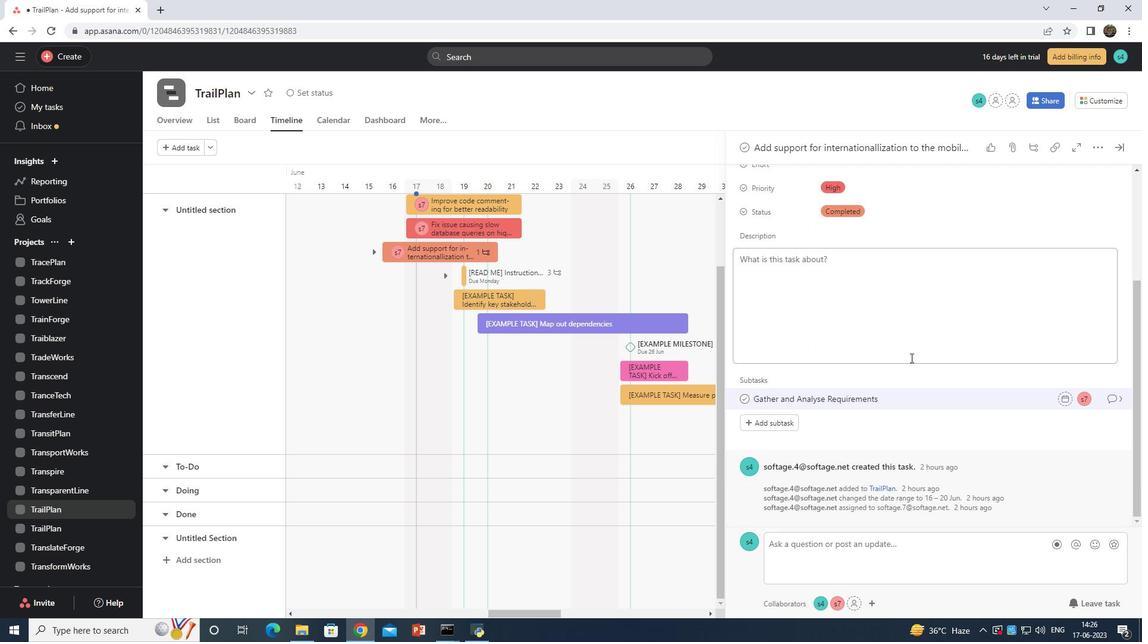 
Action: Mouse scrolled (910, 357) with delta (0, 0)
Screenshot: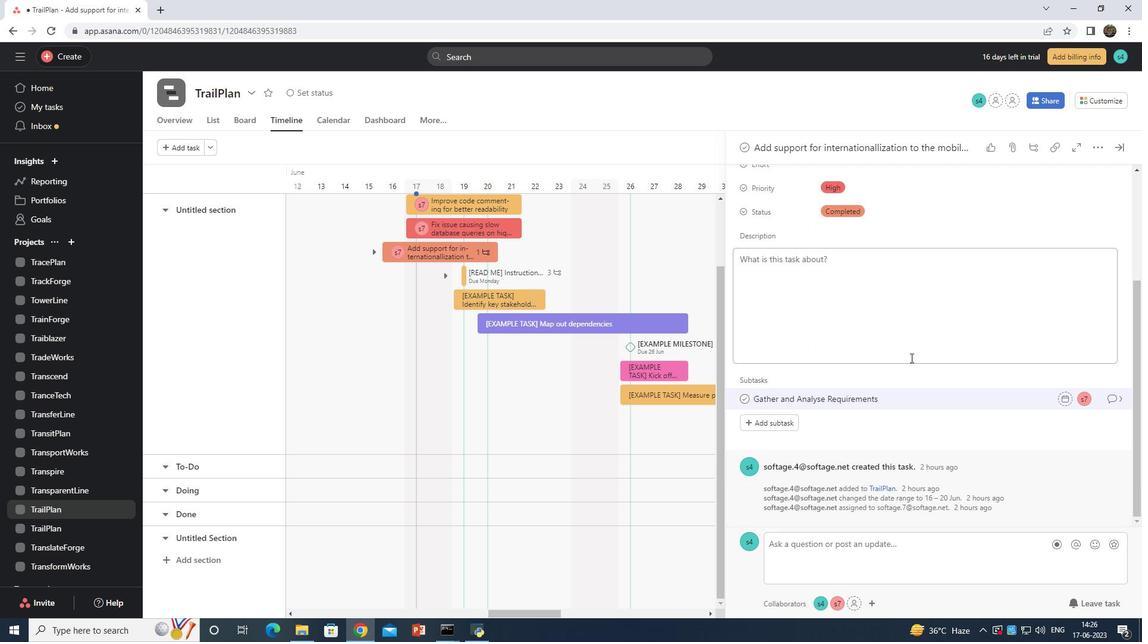 
Action: Mouse scrolled (910, 357) with delta (0, 0)
Screenshot: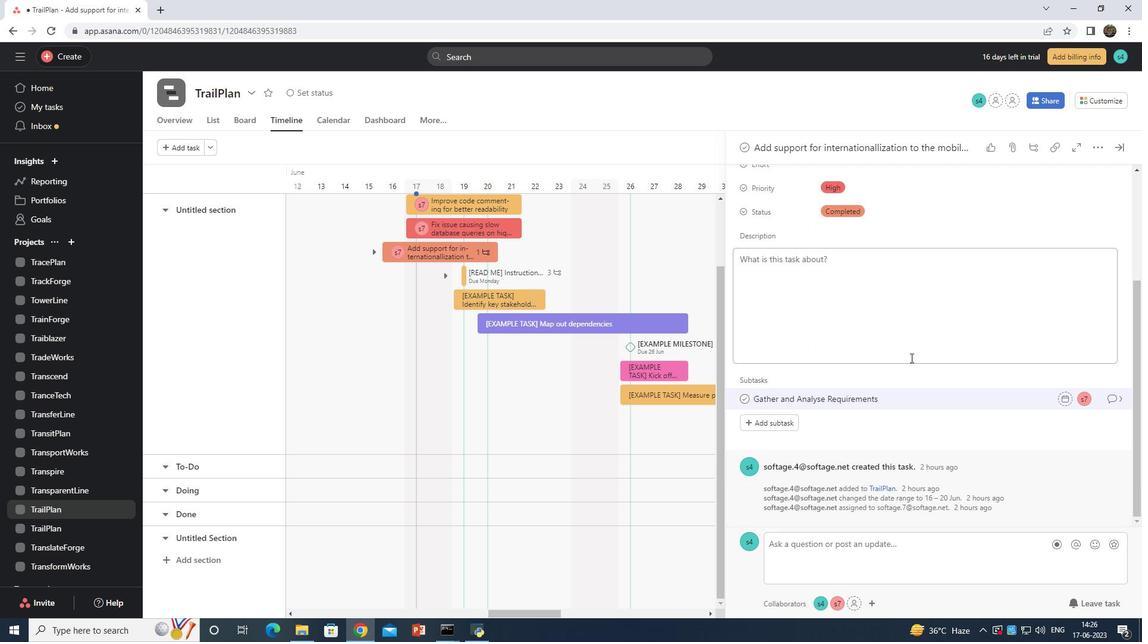 
Action: Mouse moved to (1109, 402)
Screenshot: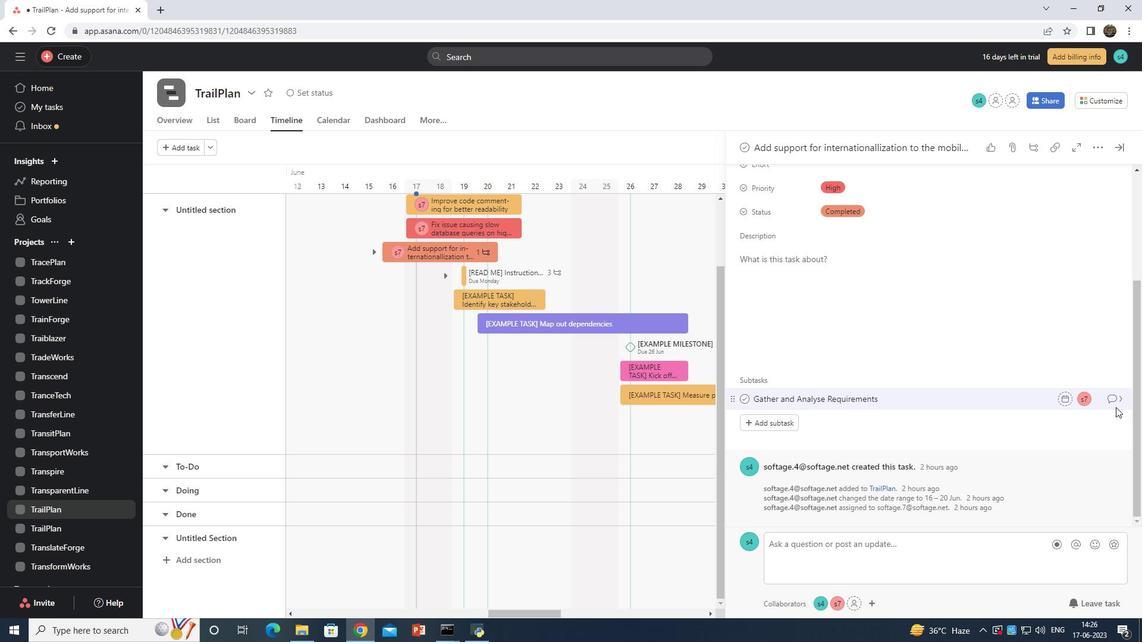 
Action: Mouse pressed left at (1109, 402)
Screenshot: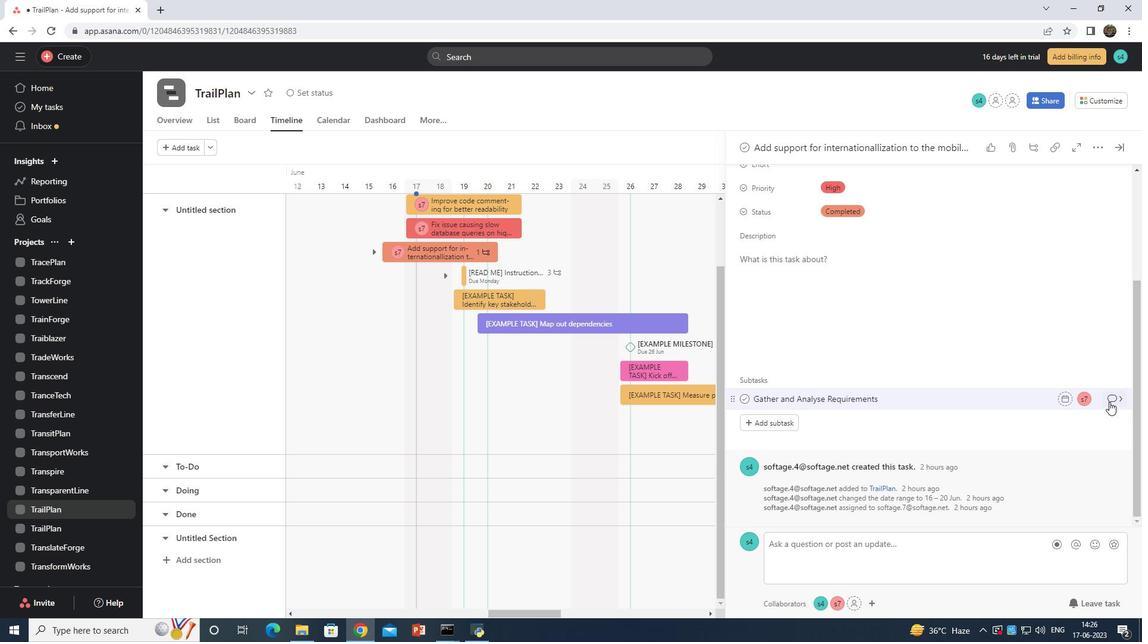 
Action: Mouse moved to (781, 314)
Screenshot: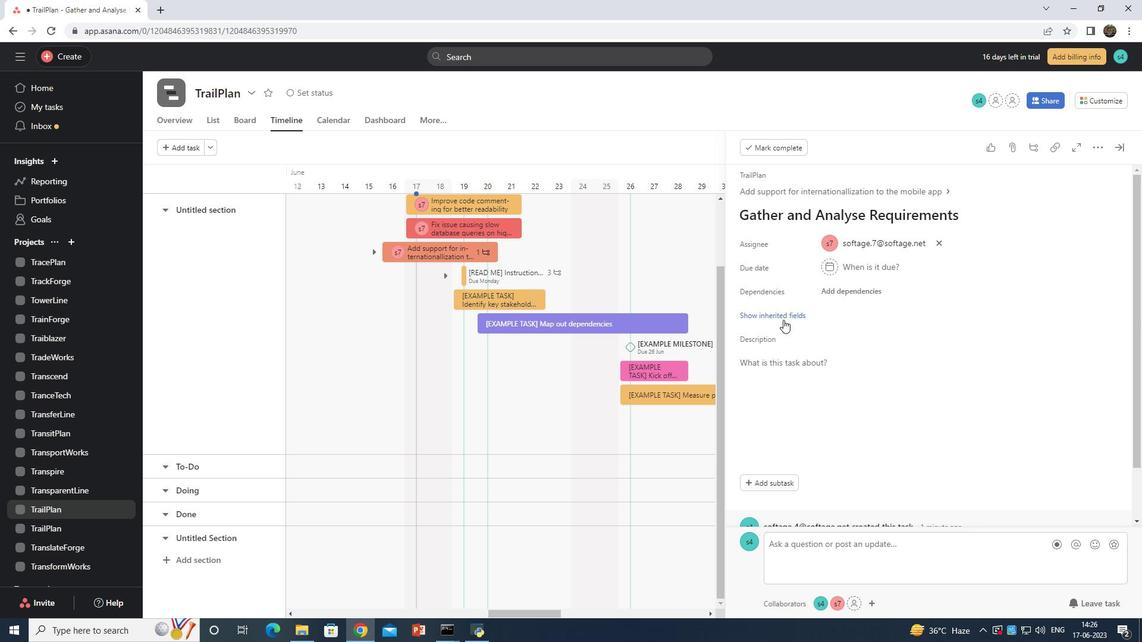 
Action: Mouse pressed left at (781, 314)
Screenshot: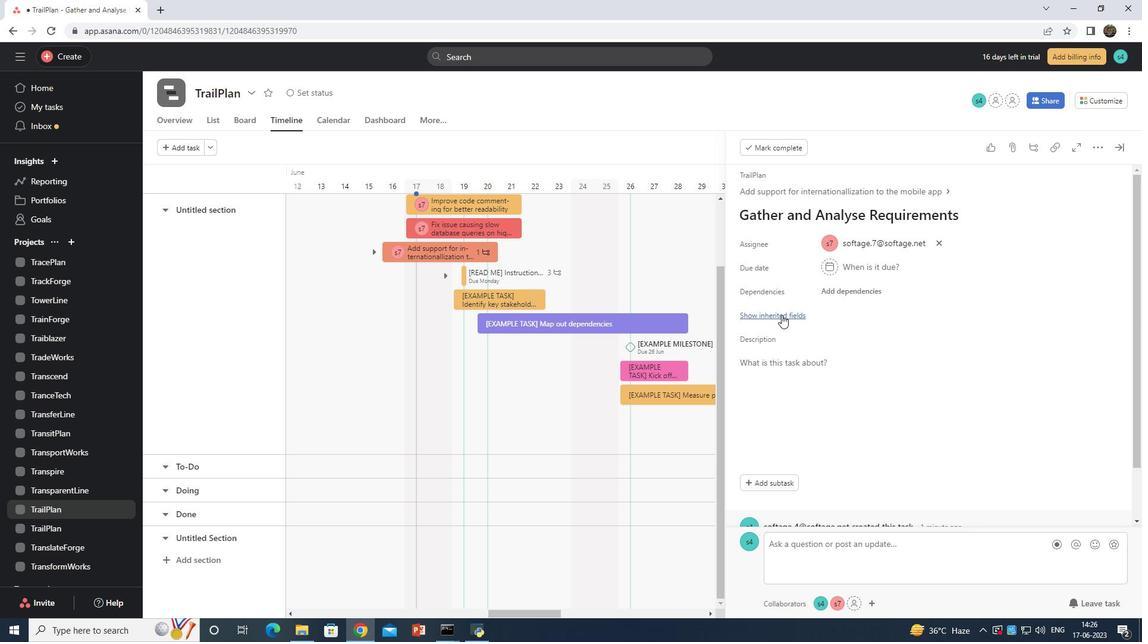 
Action: Mouse pressed left at (781, 314)
Screenshot: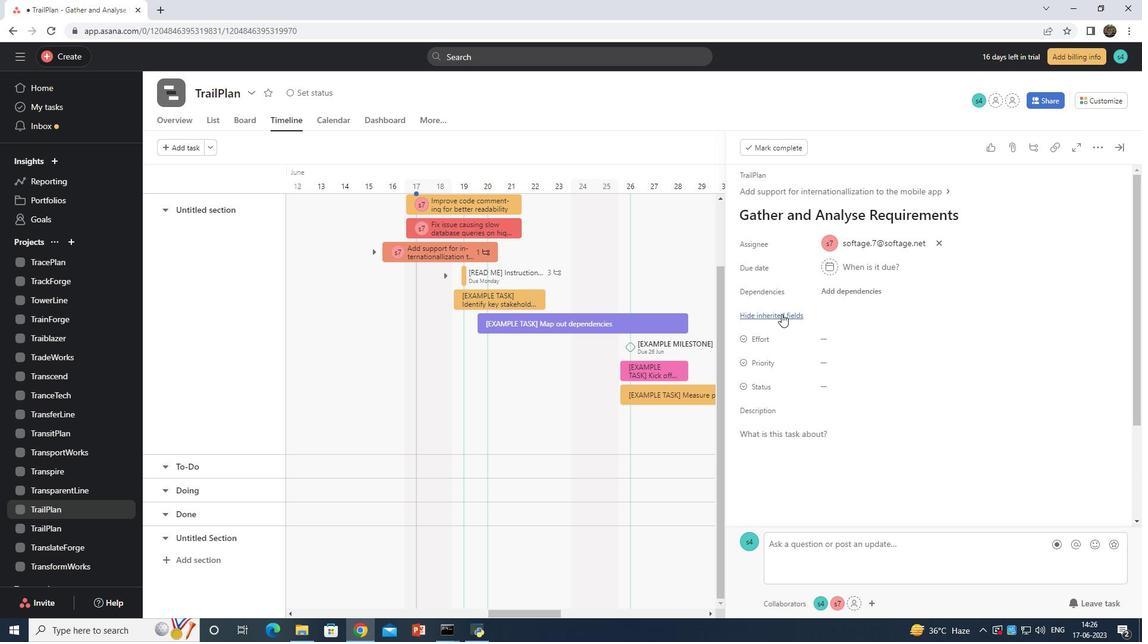 
Action: Mouse pressed left at (781, 314)
Screenshot: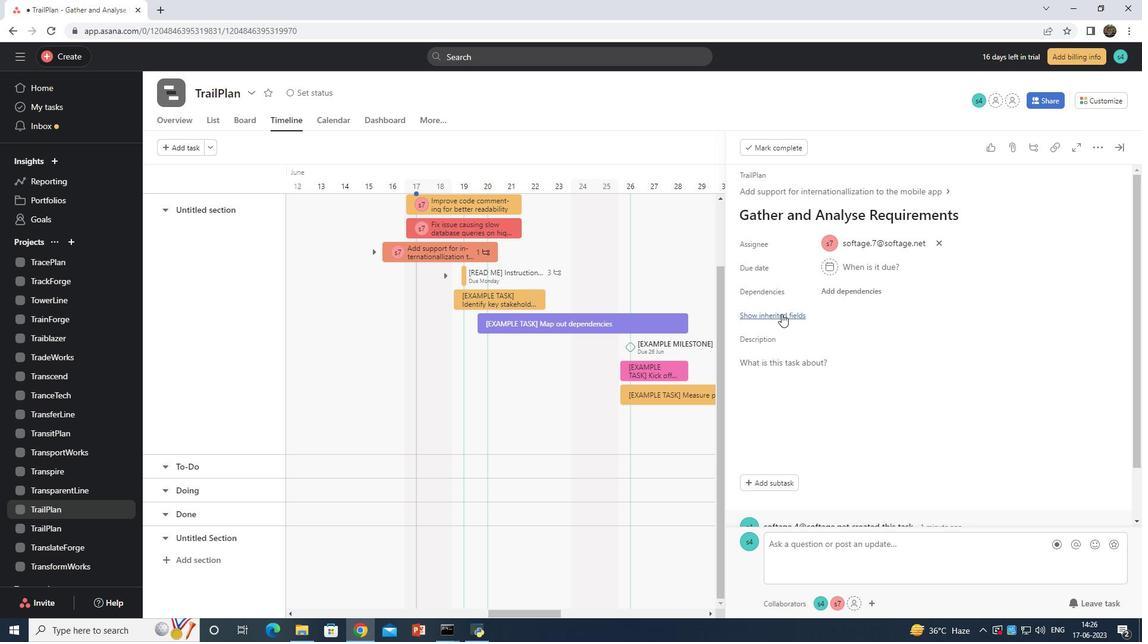 
Action: Mouse moved to (799, 375)
Screenshot: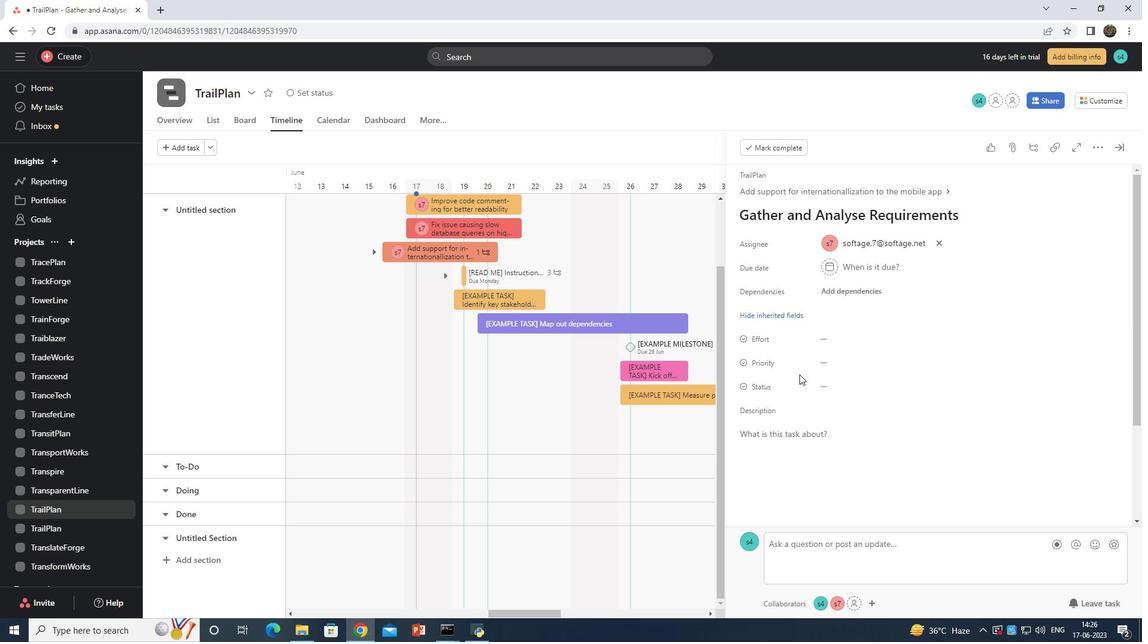 
